 Task: For heading Use Montserrat with navy blue colour & bold.  font size for heading20,  'Change the font style of data to'Montserrat and font size to 12,  Change the alignment of both headline & data to Align right In the sheet  Budget's analysisbook
Action: Mouse moved to (177, 142)
Screenshot: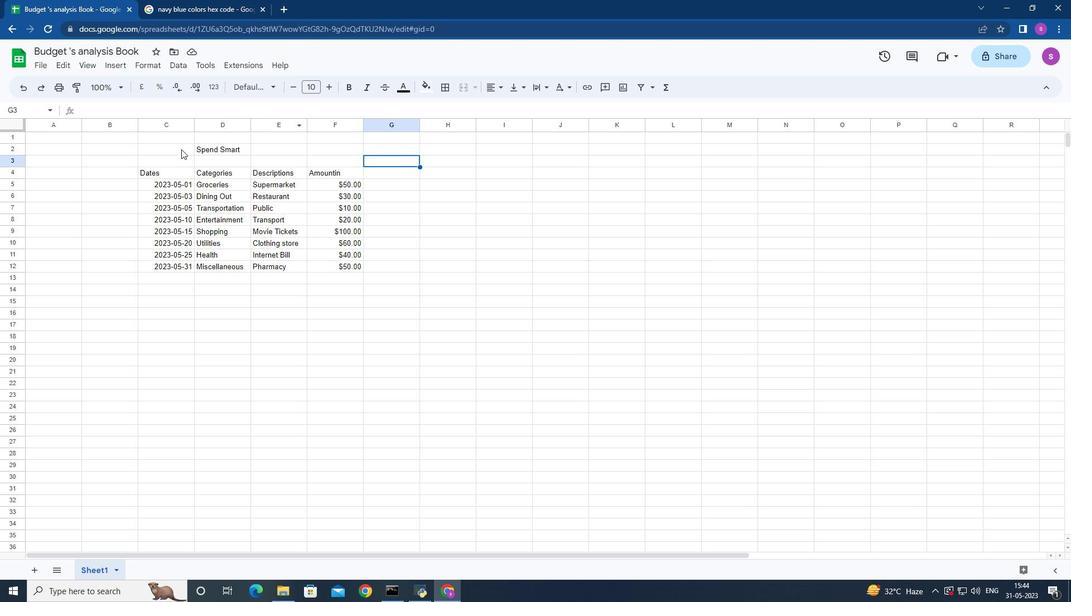 
Action: Mouse pressed left at (177, 142)
Screenshot: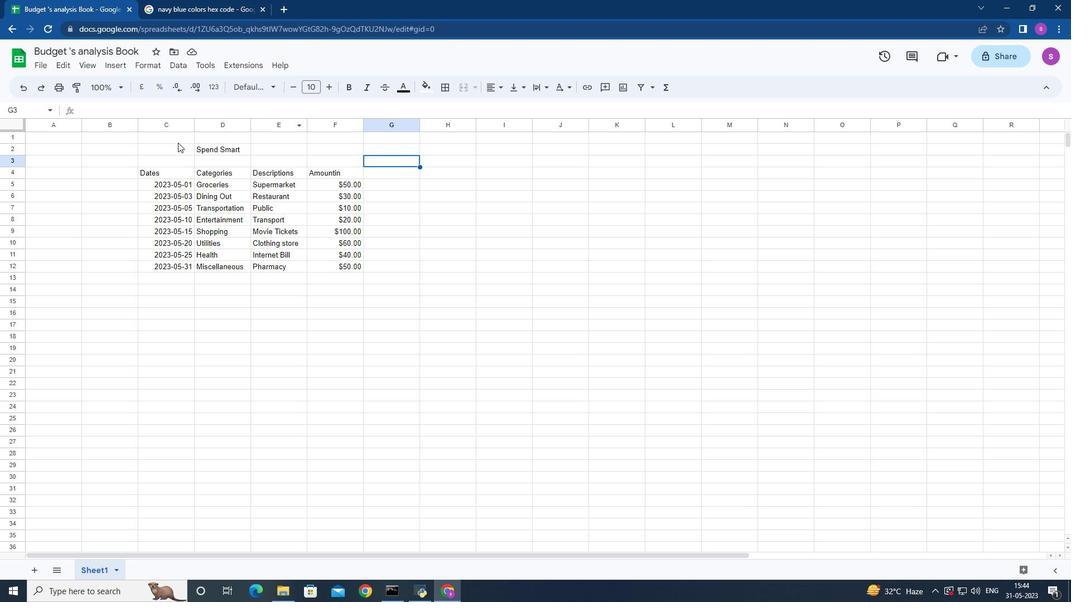 
Action: Mouse moved to (269, 88)
Screenshot: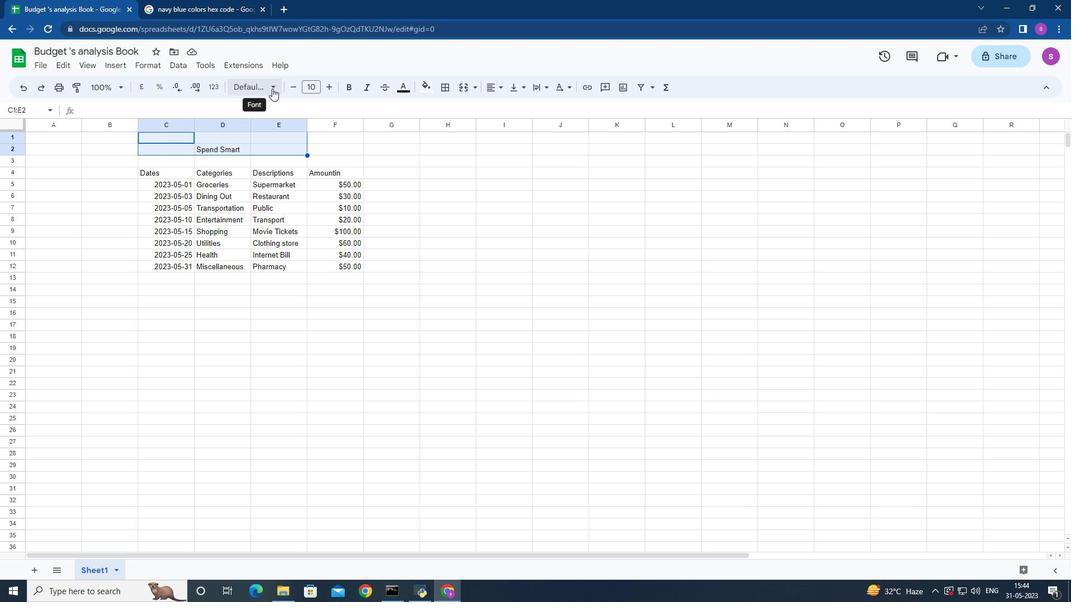 
Action: Mouse pressed left at (269, 88)
Screenshot: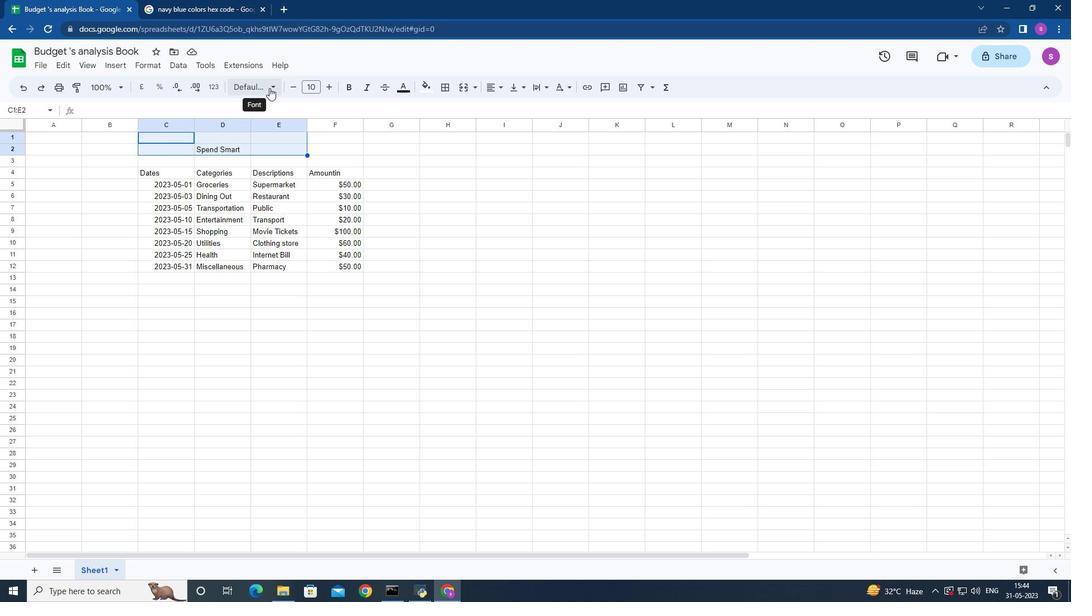 
Action: Mouse moved to (276, 410)
Screenshot: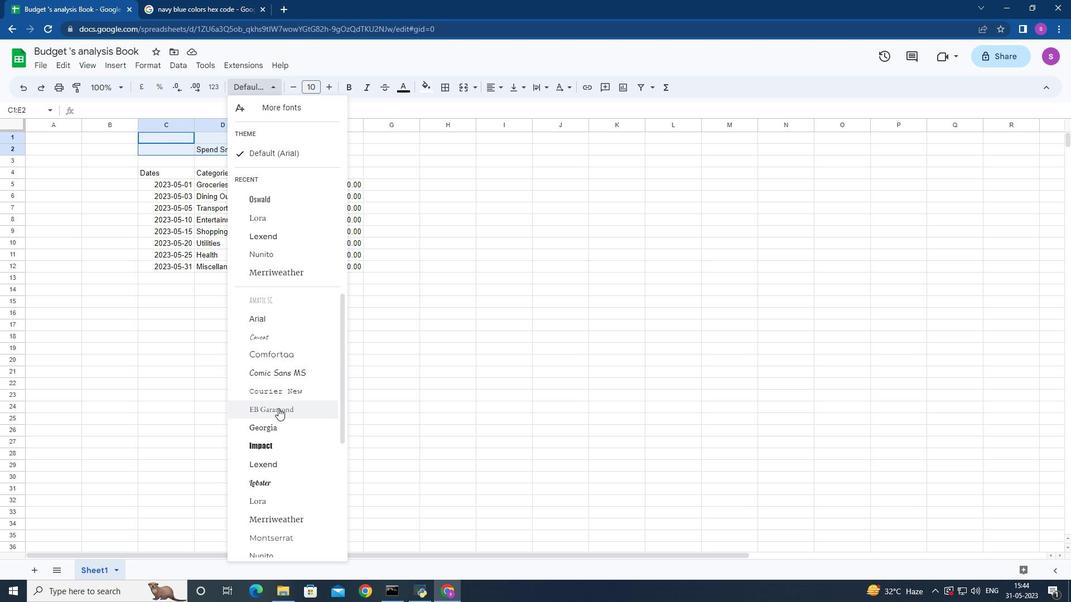 
Action: Mouse scrolled (276, 409) with delta (0, 0)
Screenshot: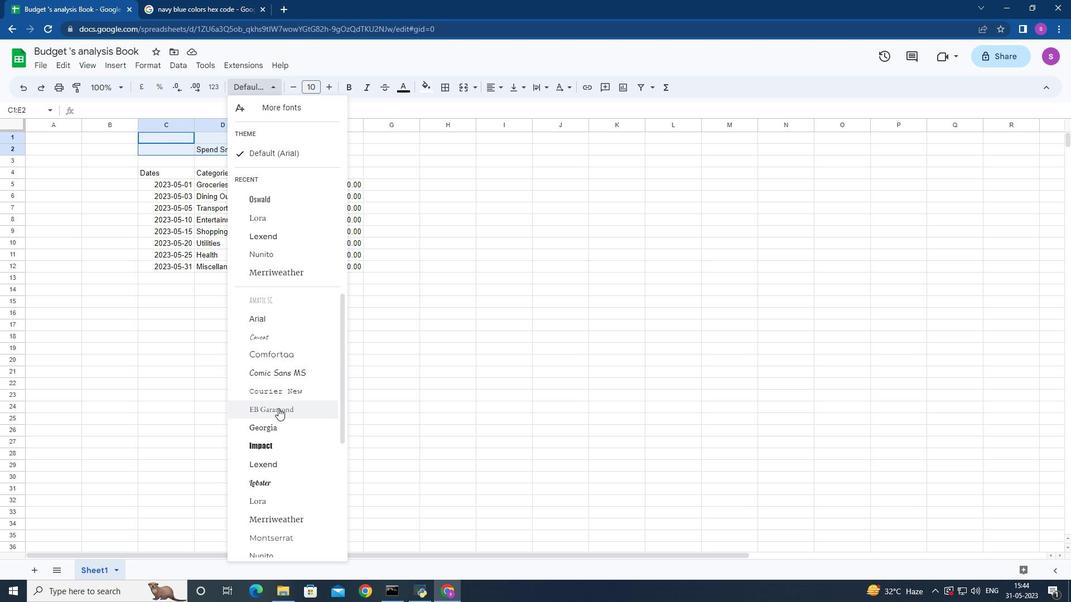 
Action: Mouse moved to (276, 411)
Screenshot: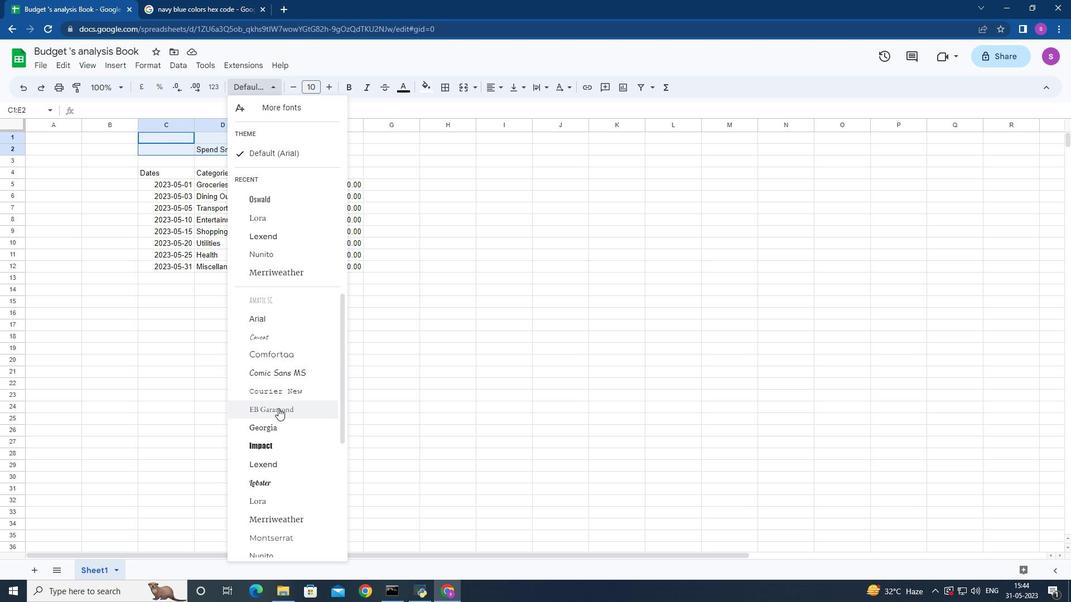 
Action: Mouse scrolled (276, 410) with delta (0, 0)
Screenshot: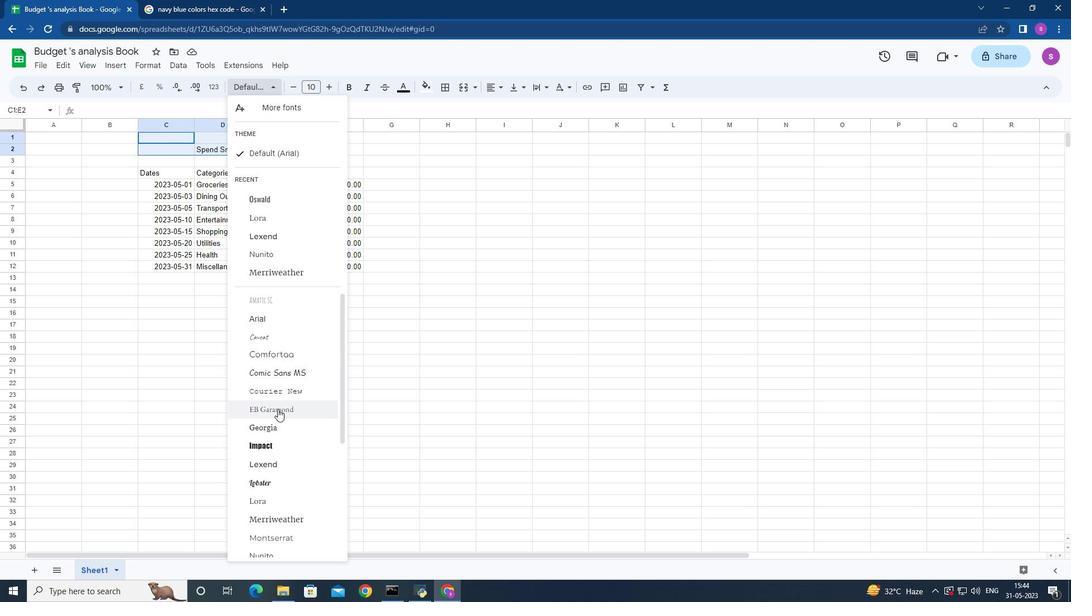 
Action: Mouse moved to (294, 422)
Screenshot: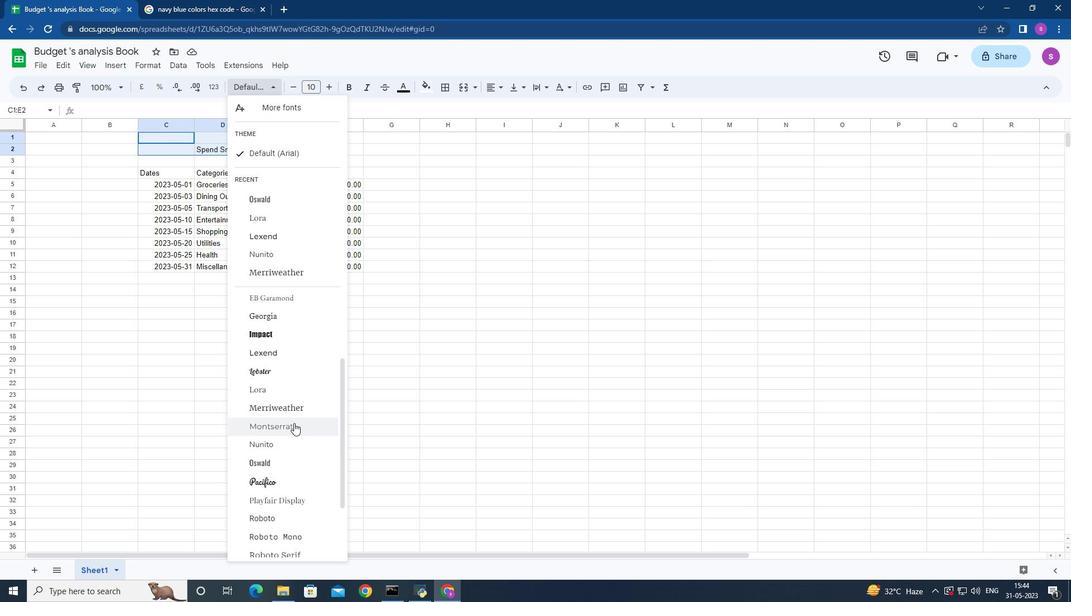 
Action: Mouse pressed left at (294, 422)
Screenshot: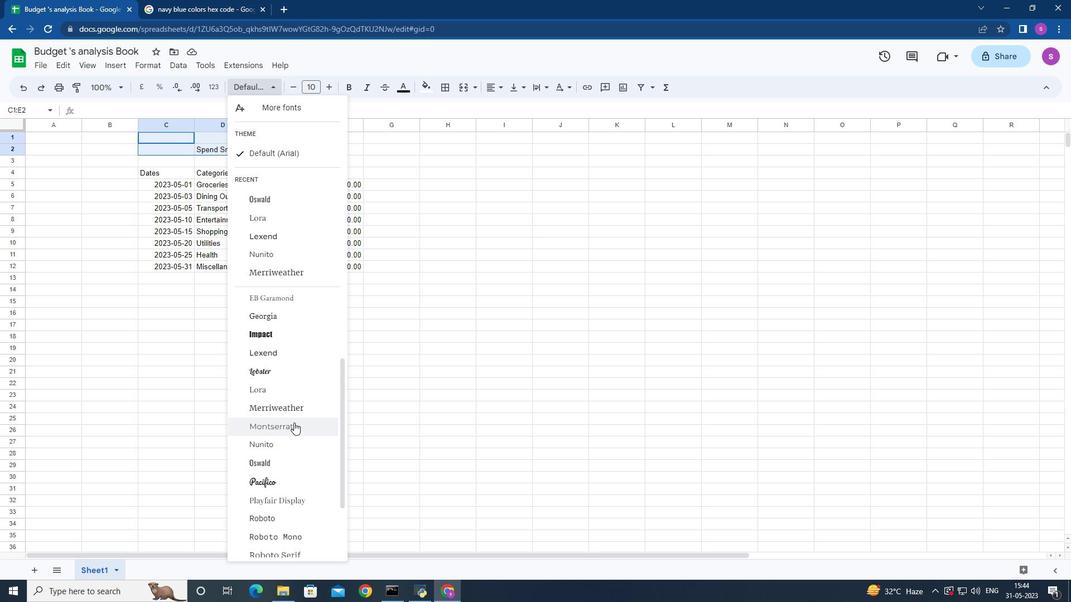 
Action: Mouse moved to (402, 87)
Screenshot: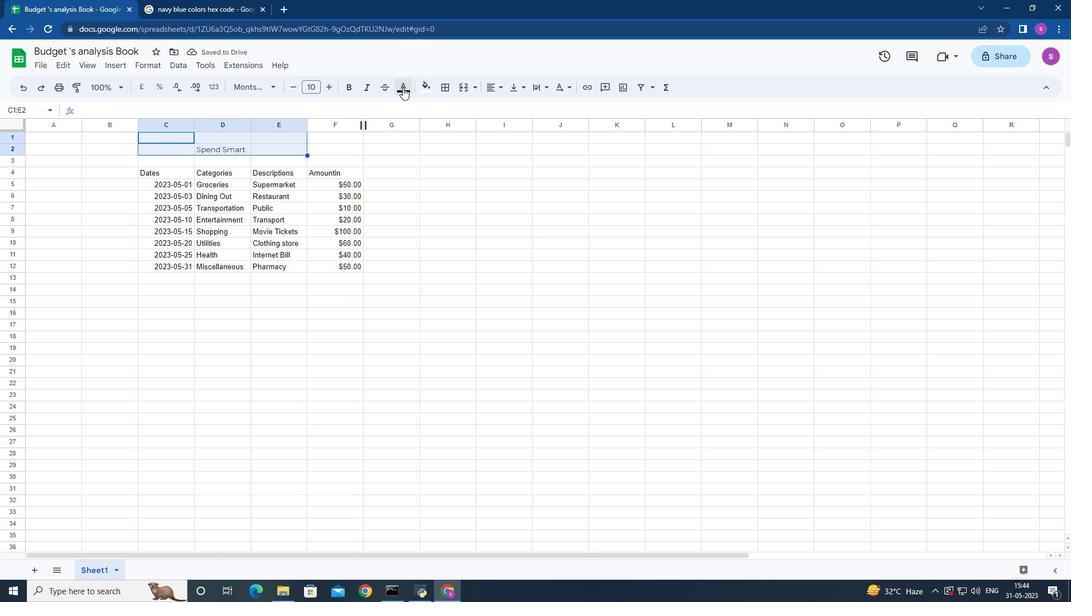 
Action: Mouse pressed left at (402, 87)
Screenshot: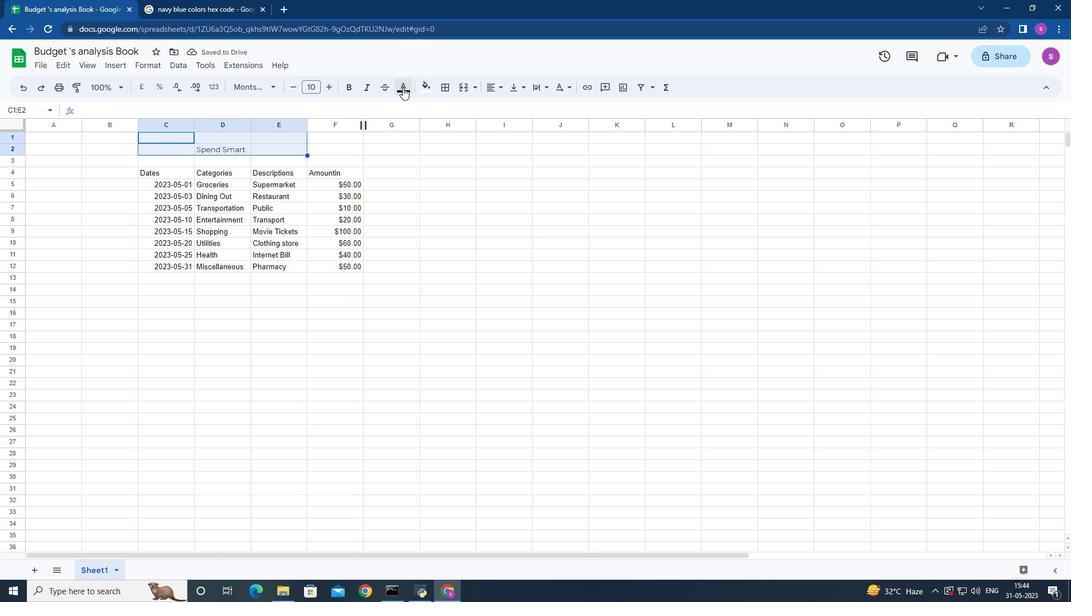 
Action: Mouse moved to (429, 274)
Screenshot: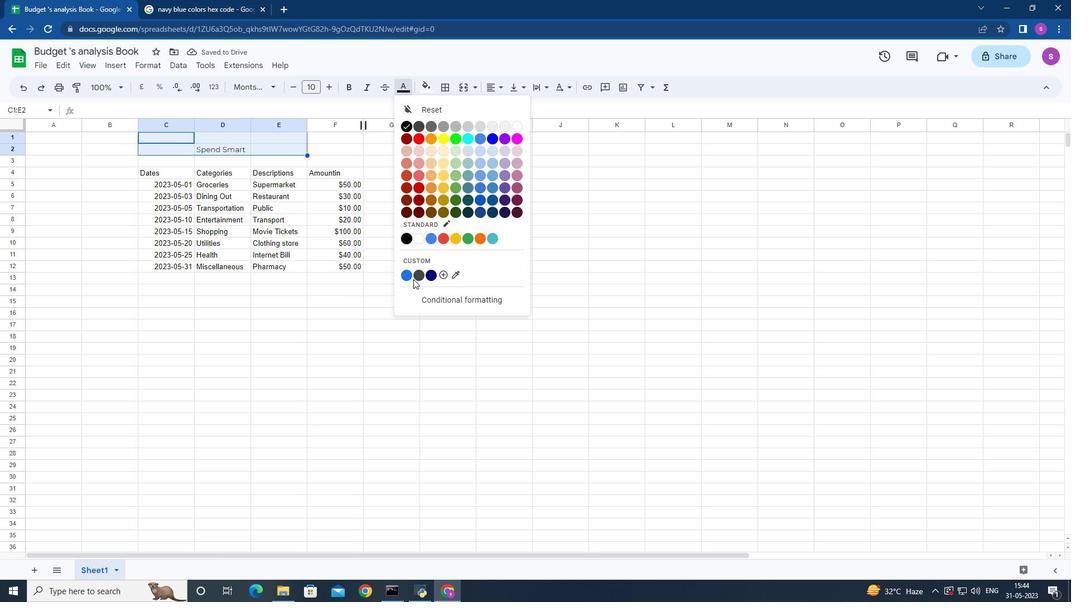 
Action: Mouse pressed left at (429, 274)
Screenshot: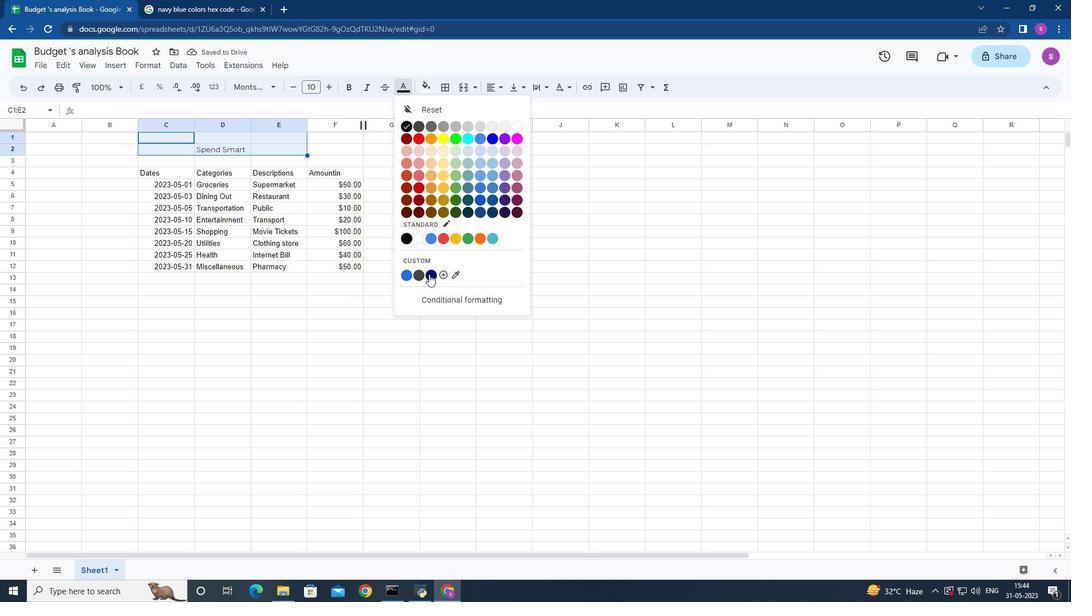 
Action: Mouse moved to (401, 172)
Screenshot: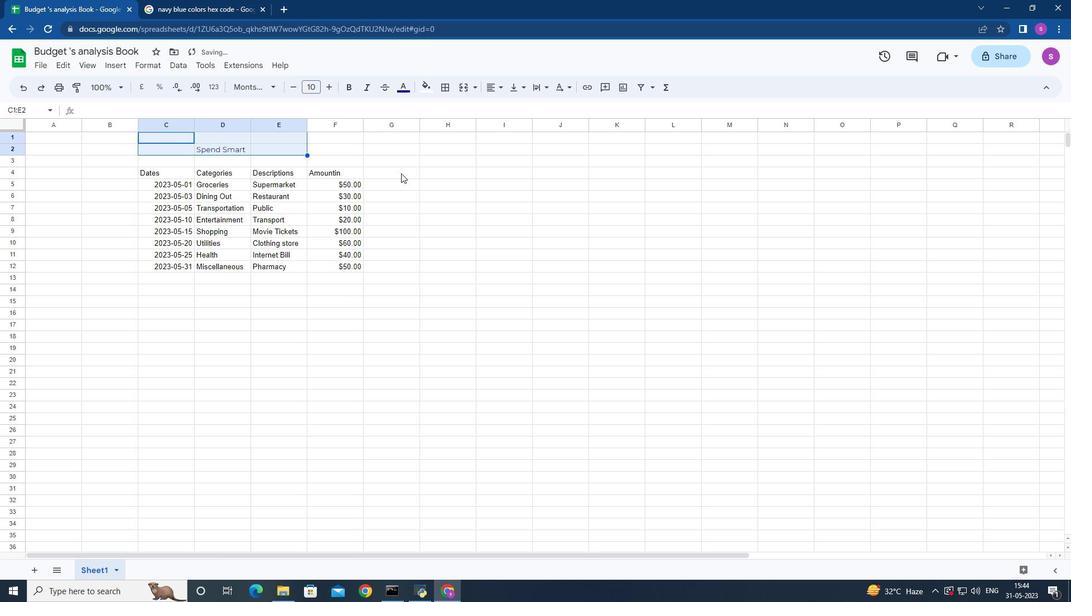 
Action: Mouse pressed left at (401, 172)
Screenshot: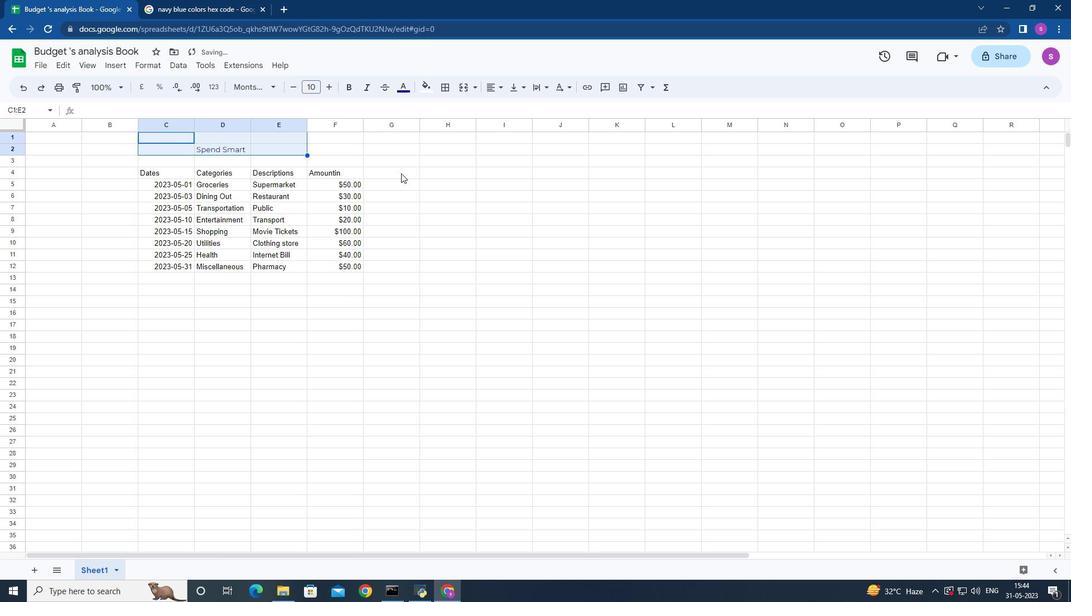 
Action: Mouse moved to (194, 148)
Screenshot: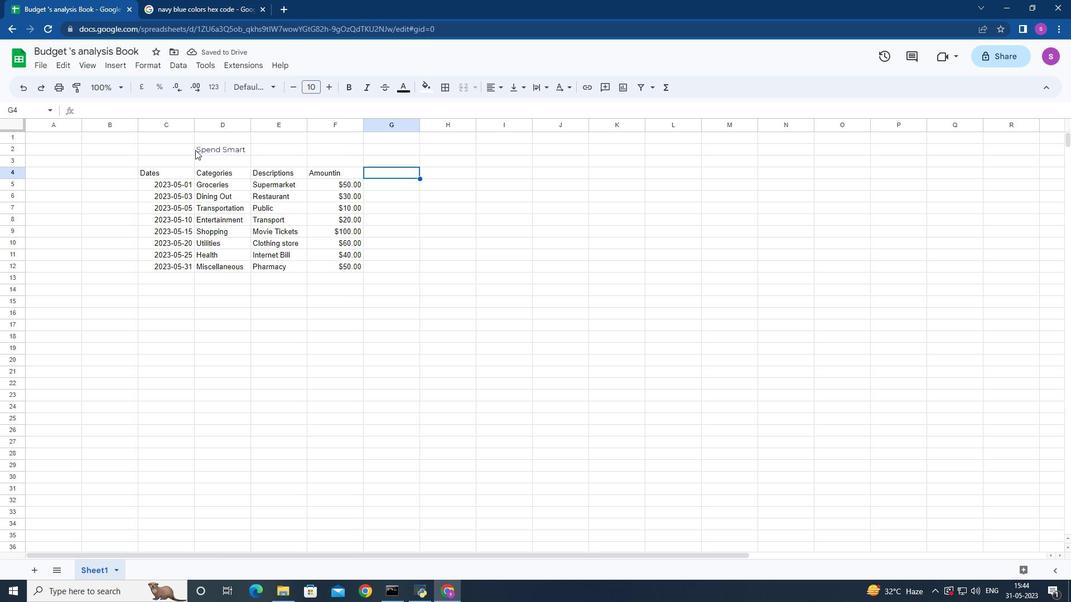 
Action: Mouse pressed left at (194, 148)
Screenshot: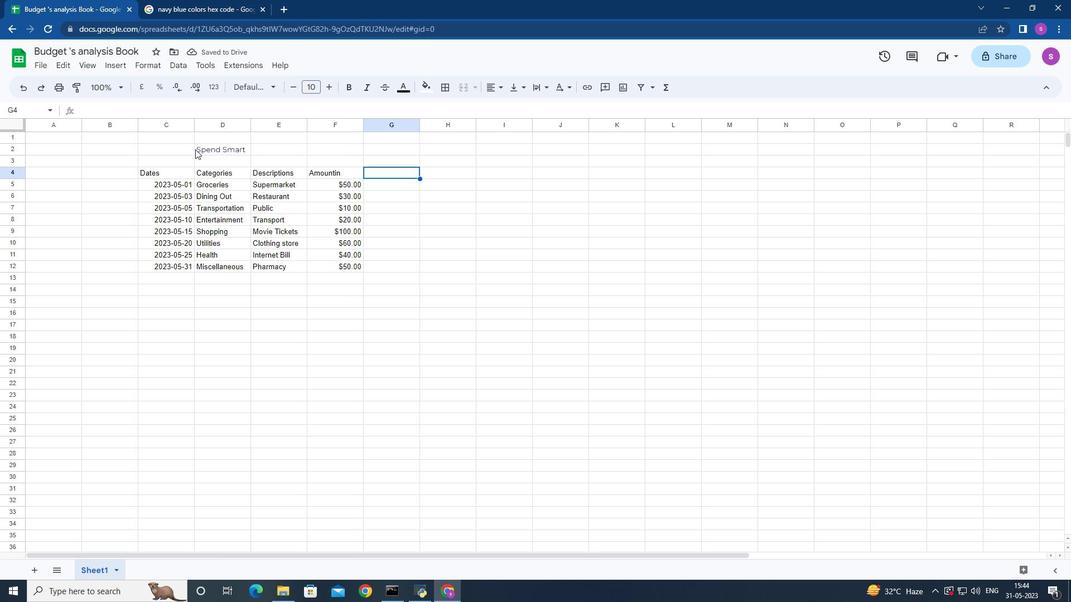 
Action: Mouse moved to (397, 87)
Screenshot: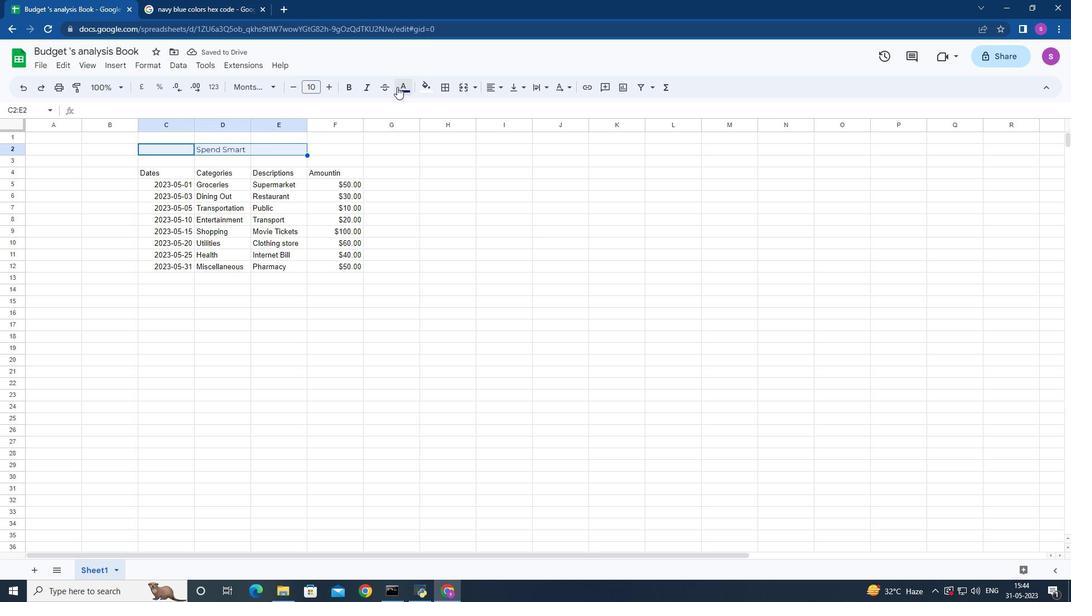 
Action: Mouse pressed left at (397, 87)
Screenshot: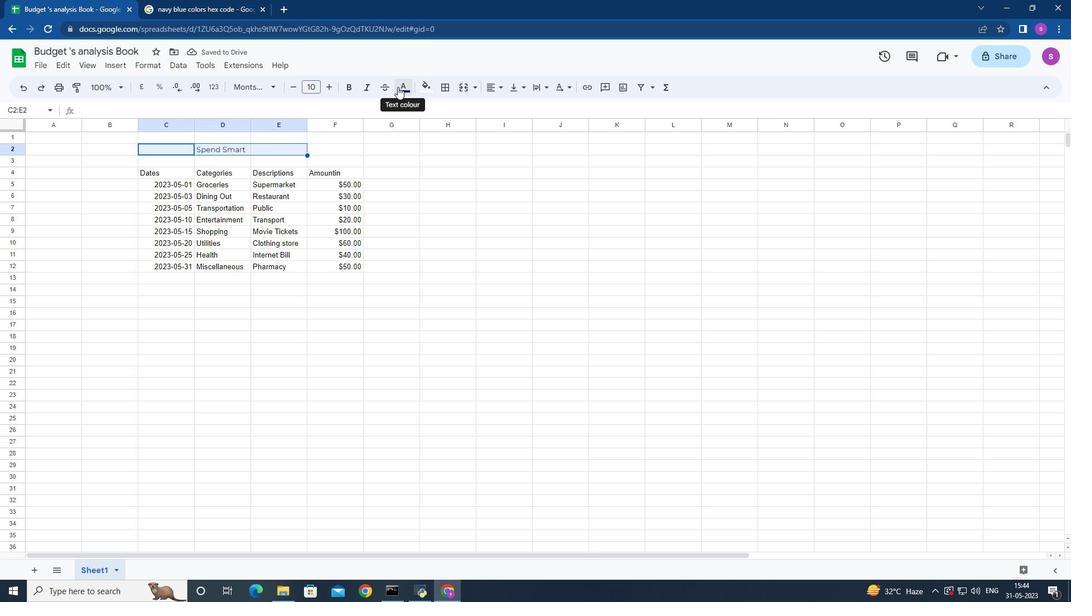 
Action: Mouse moved to (429, 273)
Screenshot: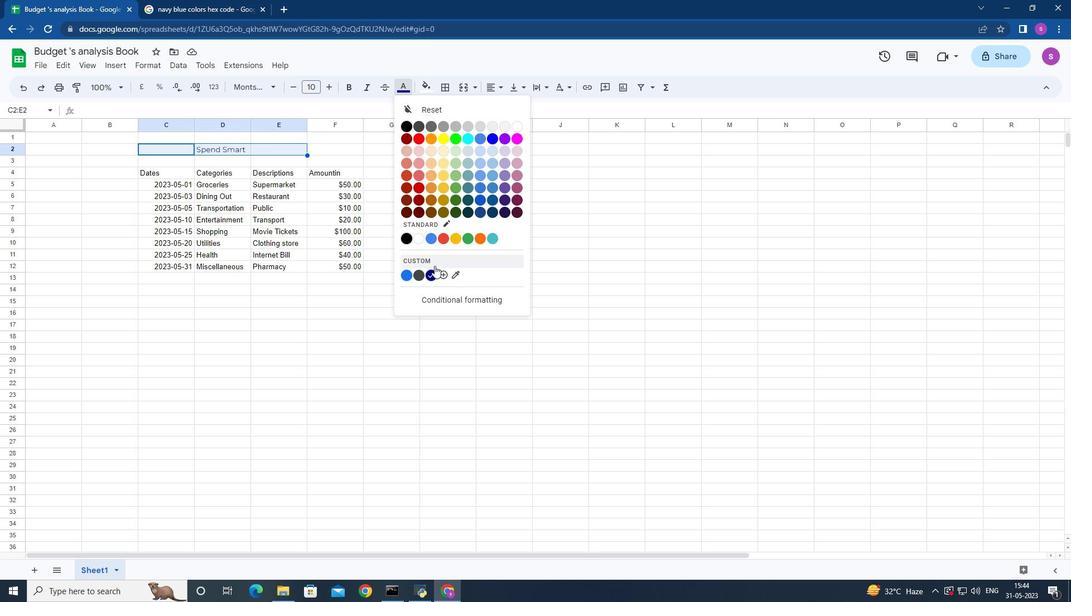 
Action: Mouse pressed left at (429, 273)
Screenshot: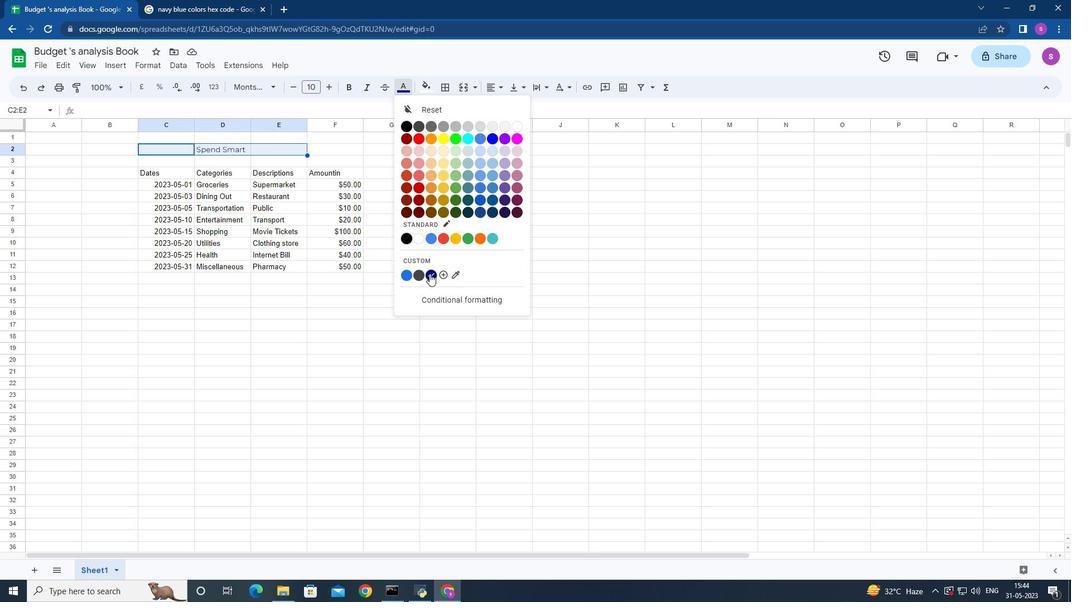 
Action: Mouse moved to (405, 83)
Screenshot: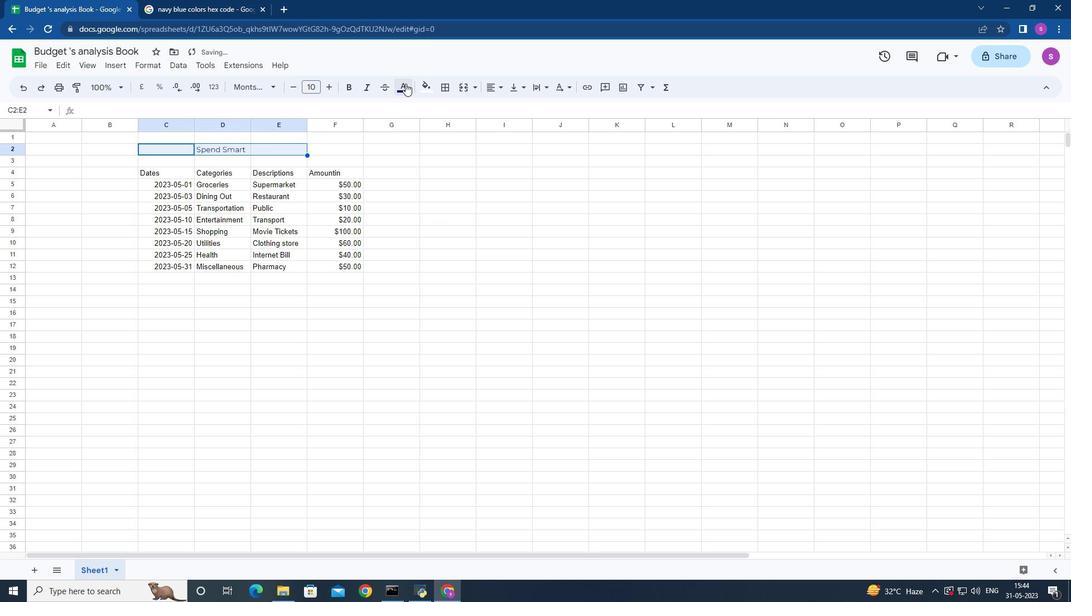 
Action: Mouse pressed left at (405, 83)
Screenshot: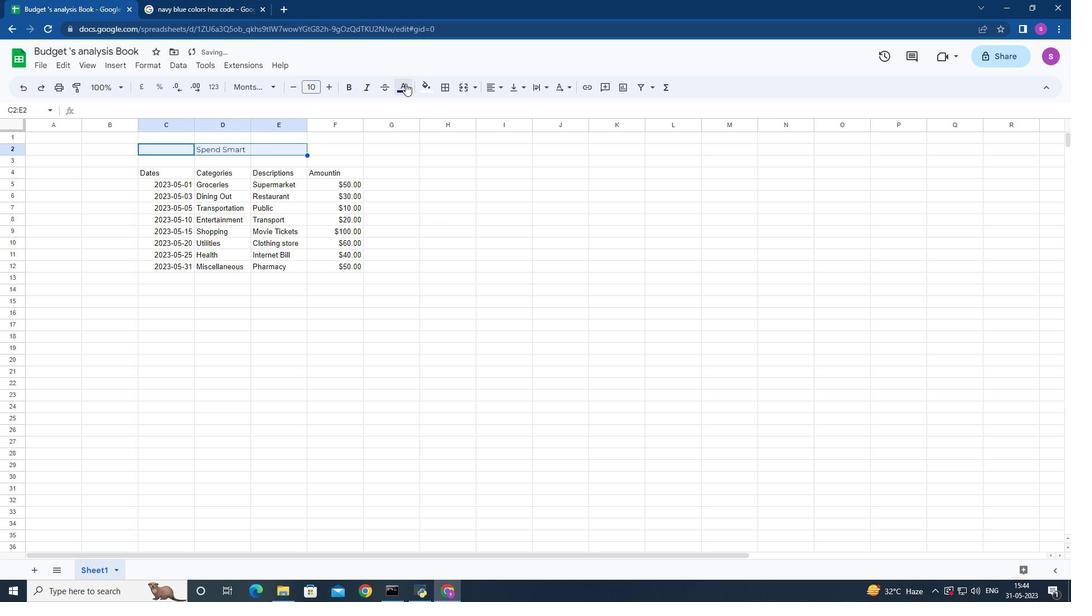 
Action: Mouse moved to (627, 220)
Screenshot: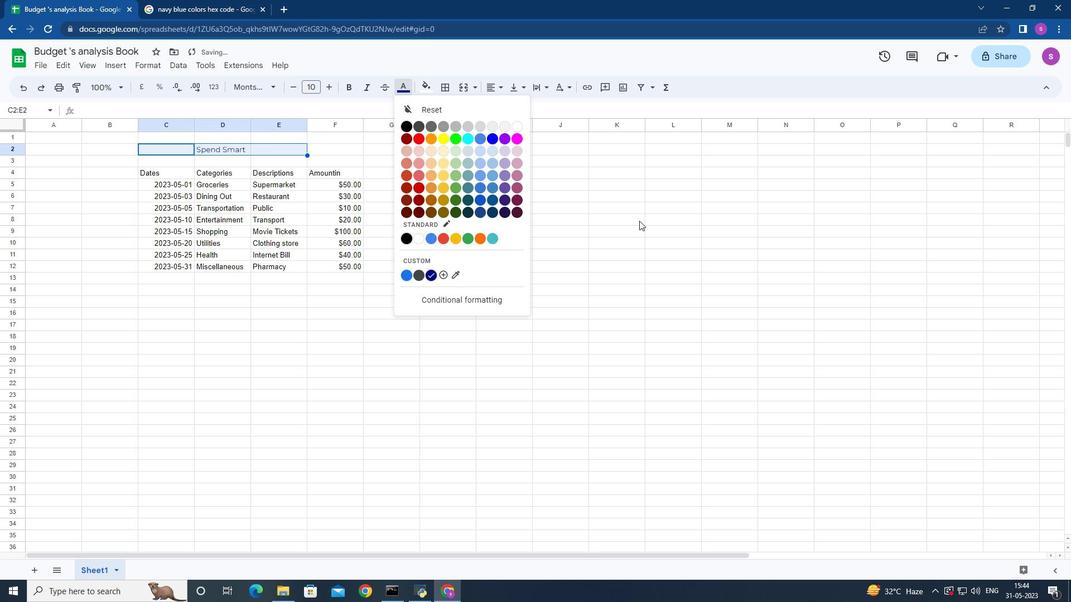 
Action: Mouse pressed left at (627, 220)
Screenshot: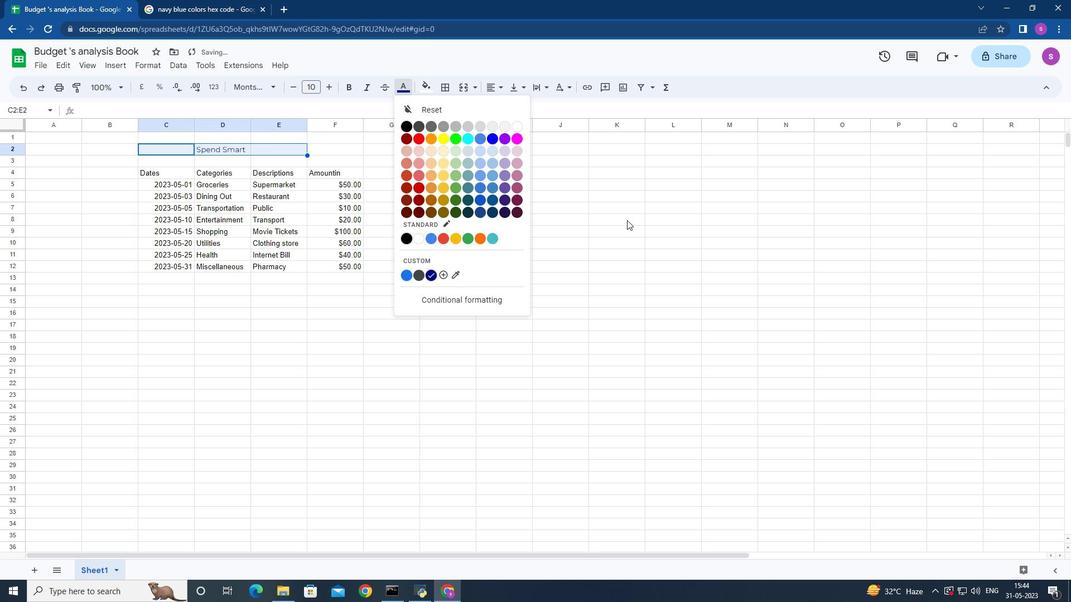 
Action: Mouse moved to (190, 147)
Screenshot: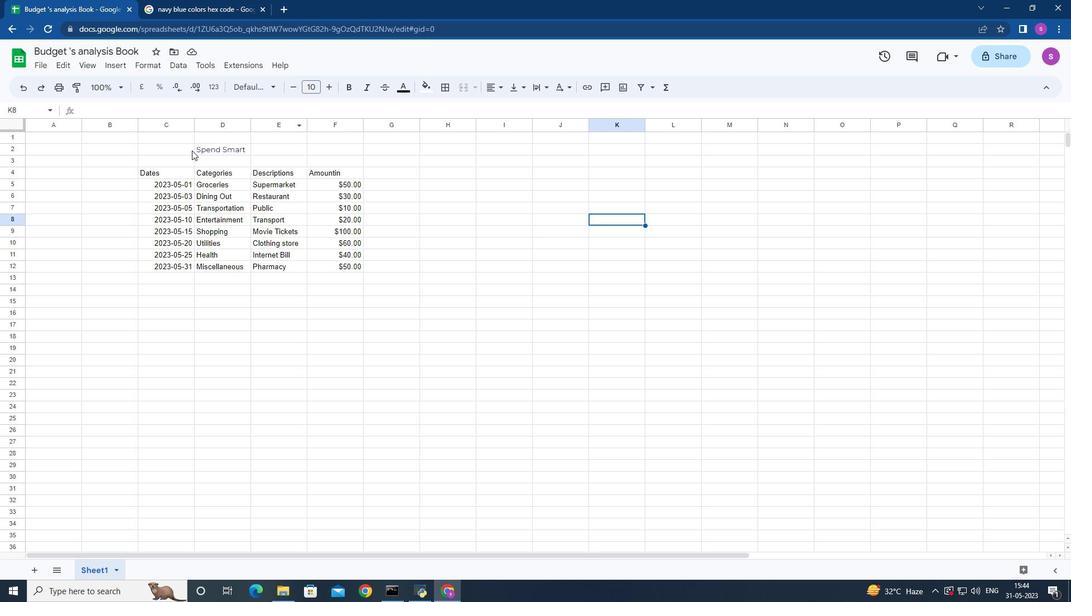 
Action: Mouse pressed left at (190, 147)
Screenshot: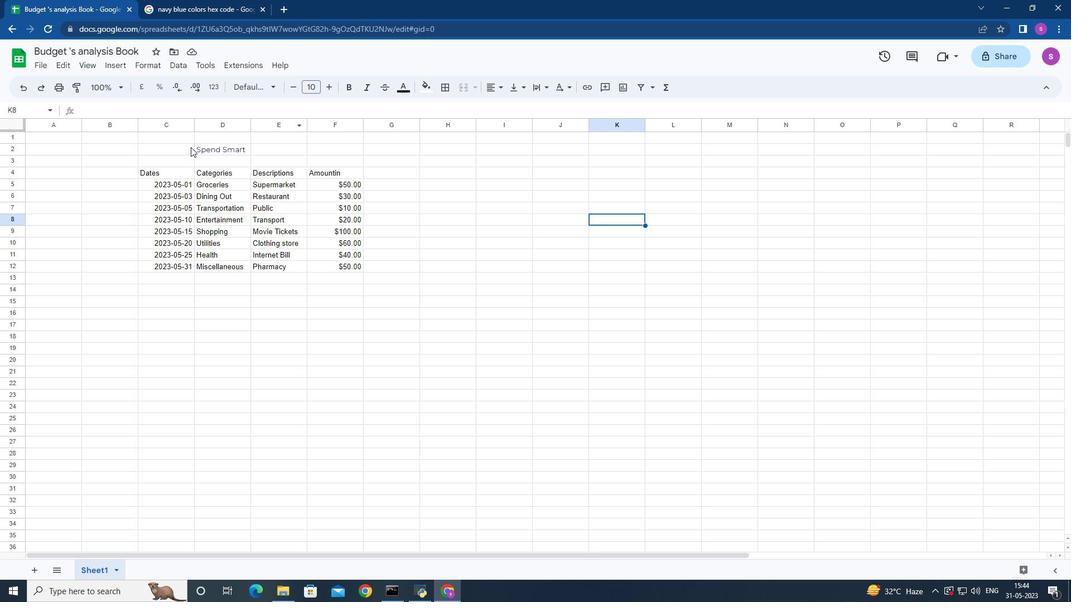 
Action: Mouse moved to (348, 83)
Screenshot: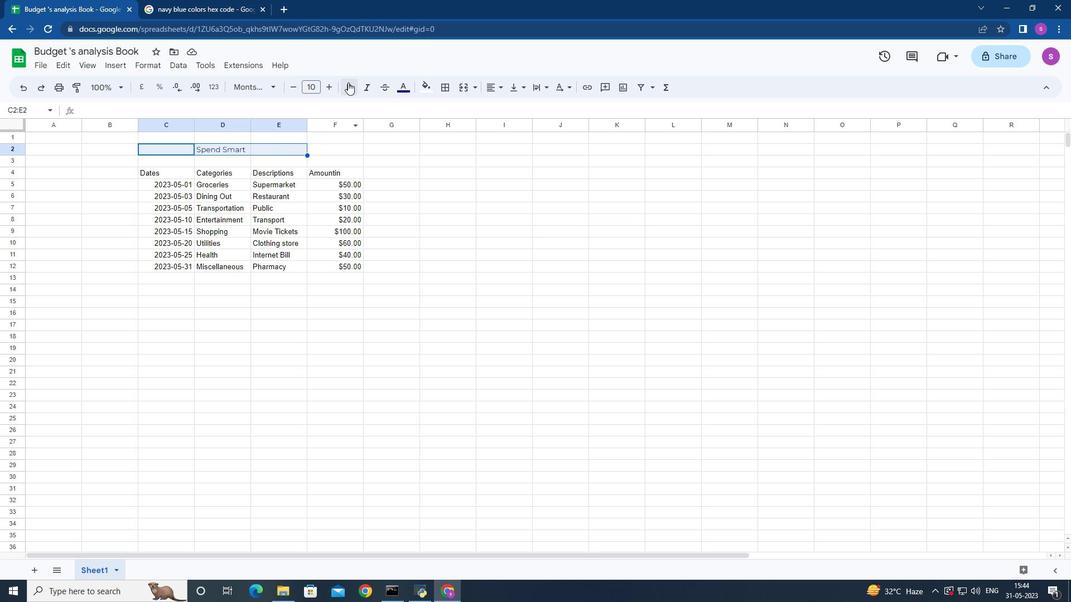 
Action: Mouse pressed left at (348, 83)
Screenshot: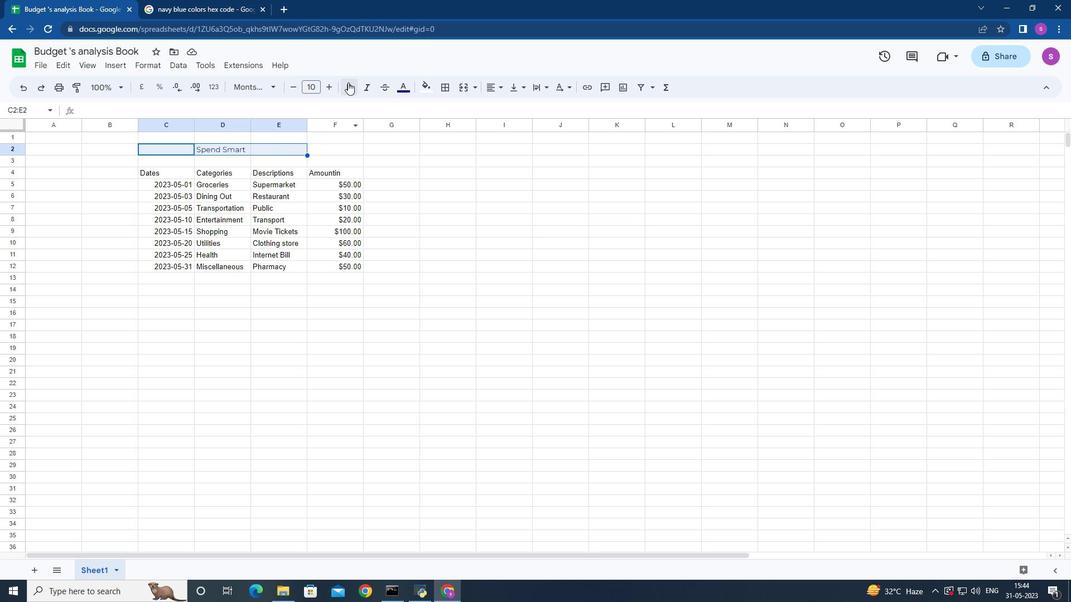 
Action: Mouse moved to (329, 85)
Screenshot: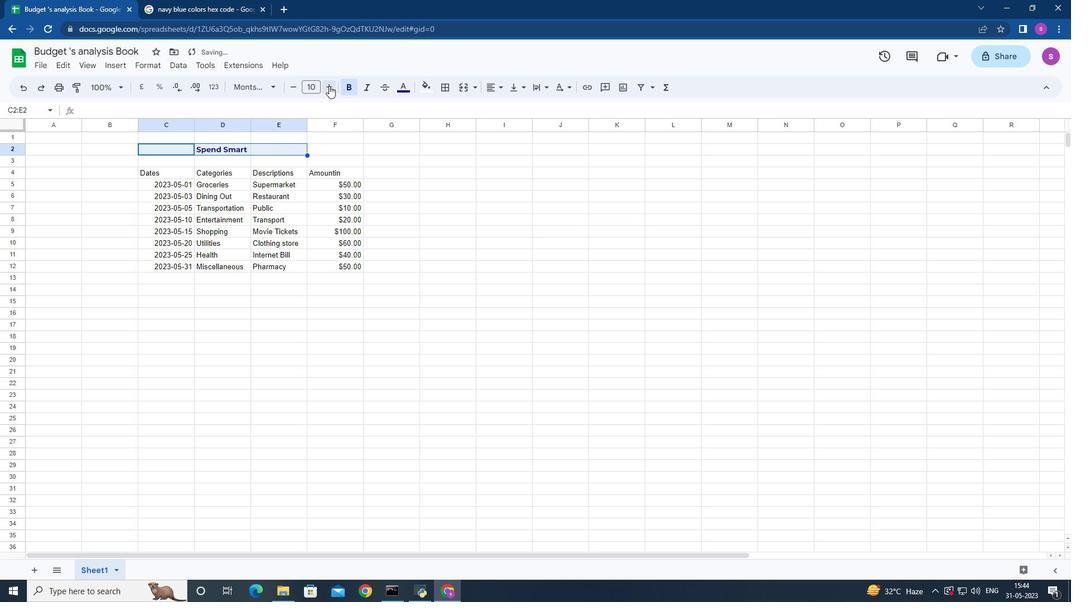 
Action: Mouse pressed left at (329, 85)
Screenshot: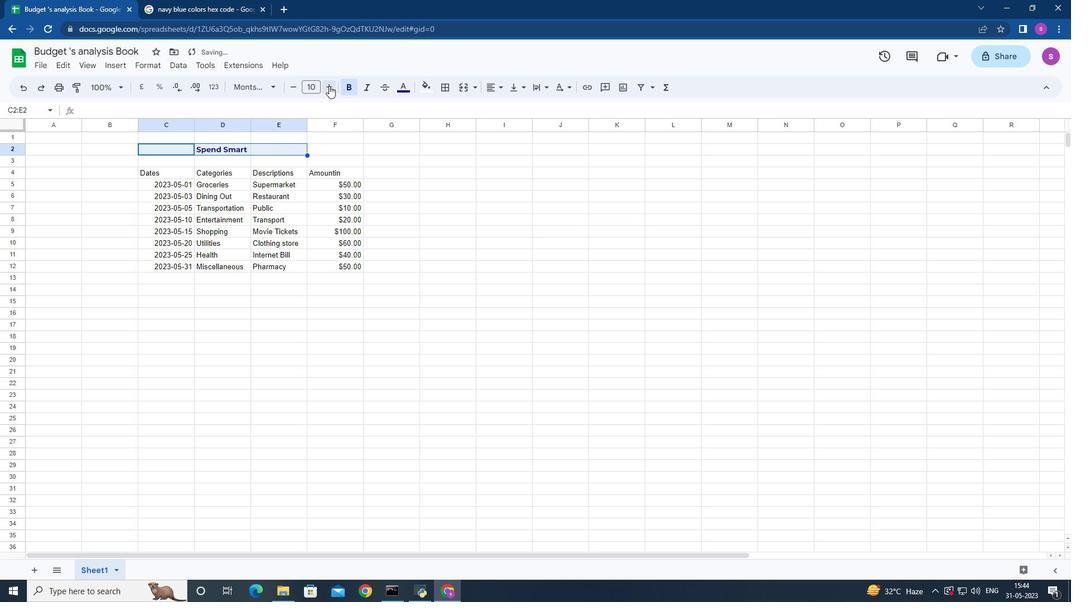 
Action: Mouse pressed left at (329, 85)
Screenshot: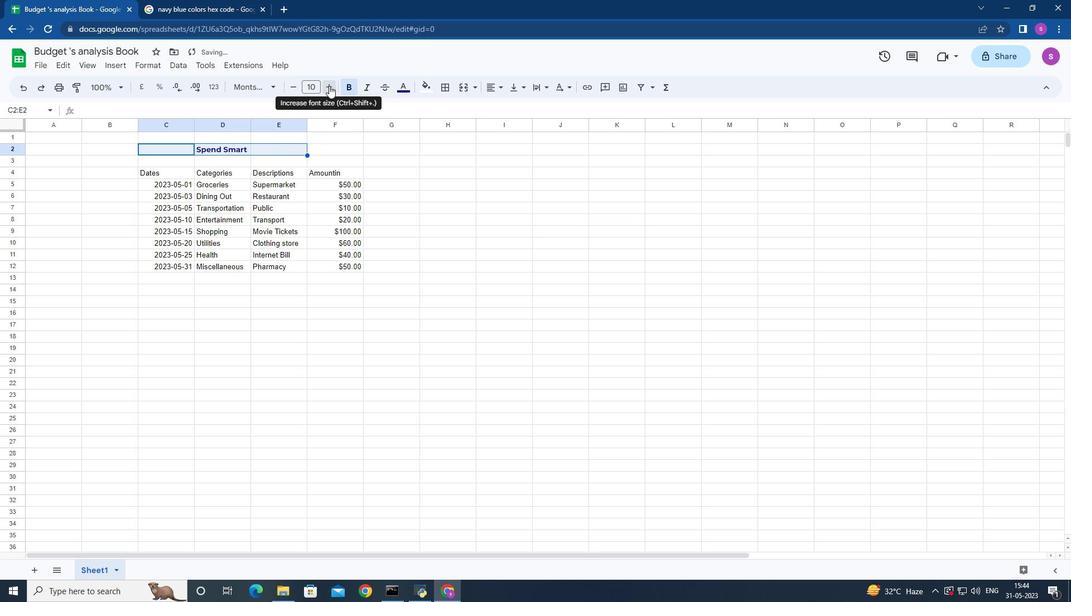 
Action: Mouse pressed left at (329, 85)
Screenshot: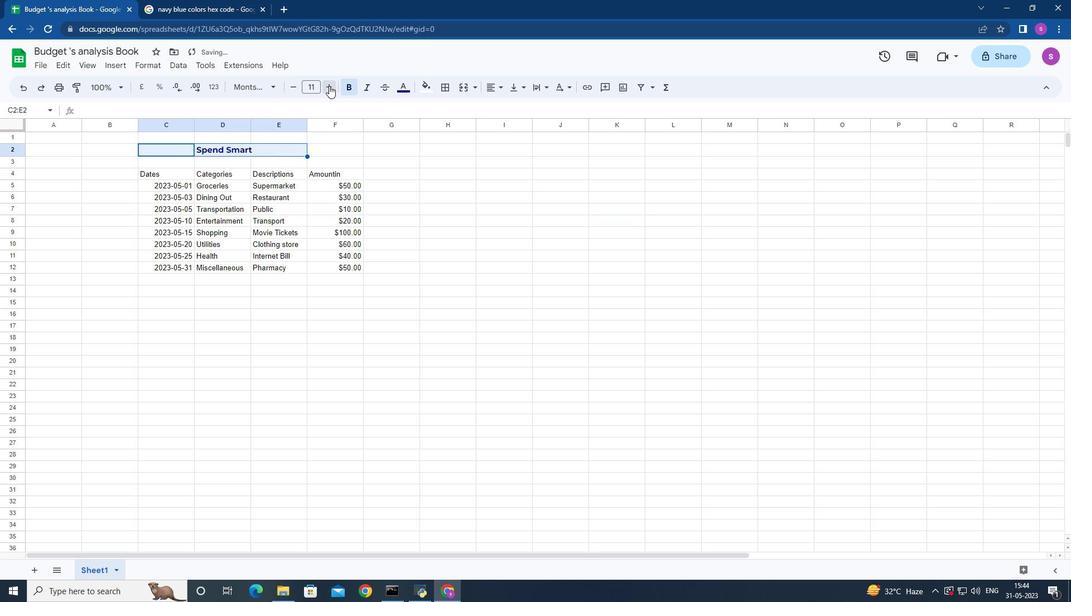 
Action: Mouse pressed left at (329, 85)
Screenshot: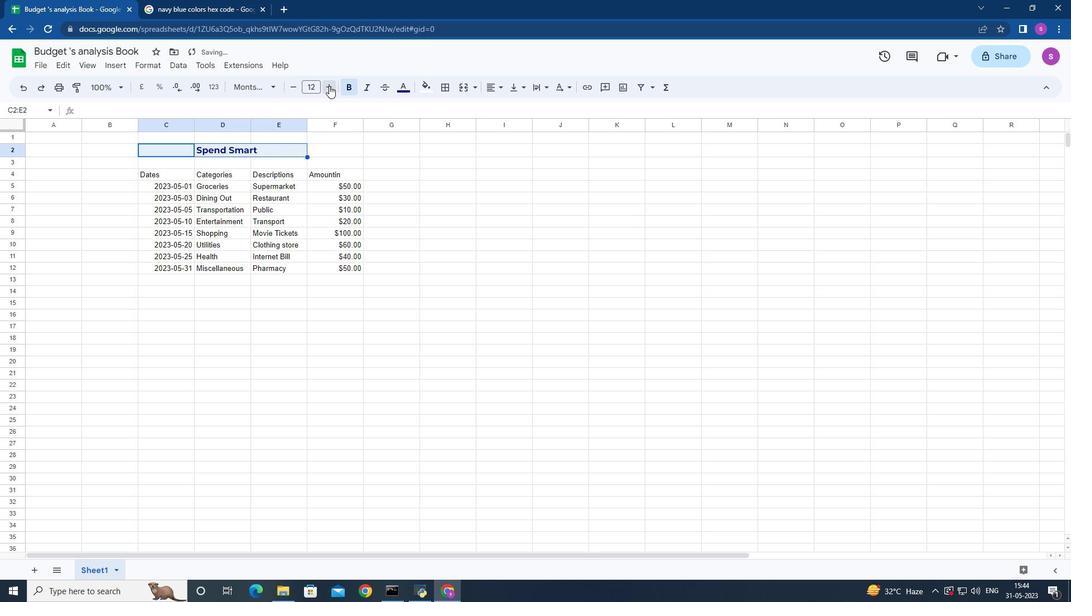 
Action: Mouse pressed left at (329, 85)
Screenshot: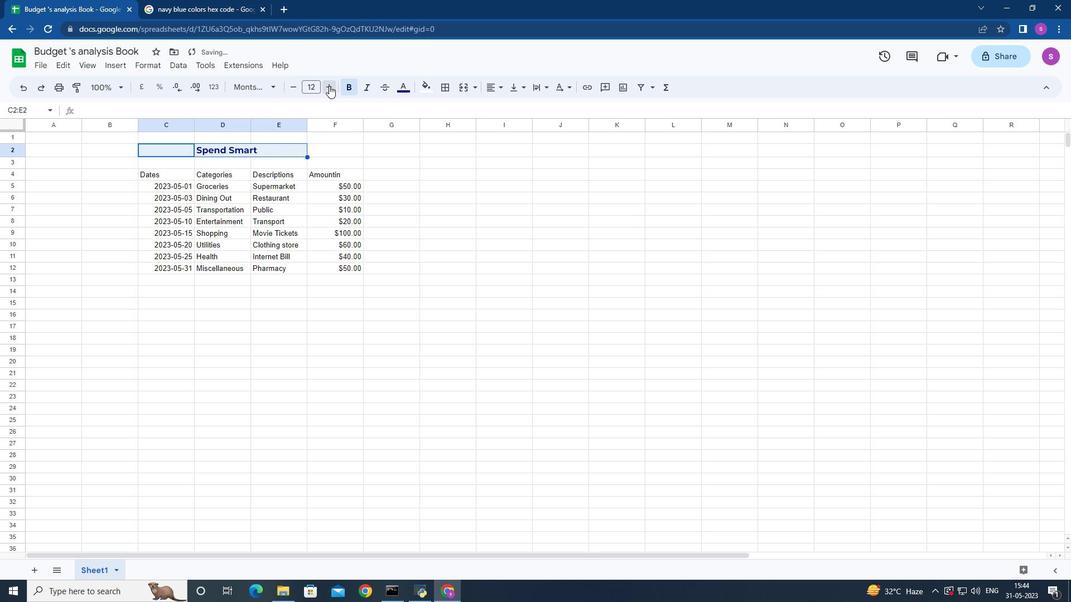 
Action: Mouse moved to (330, 85)
Screenshot: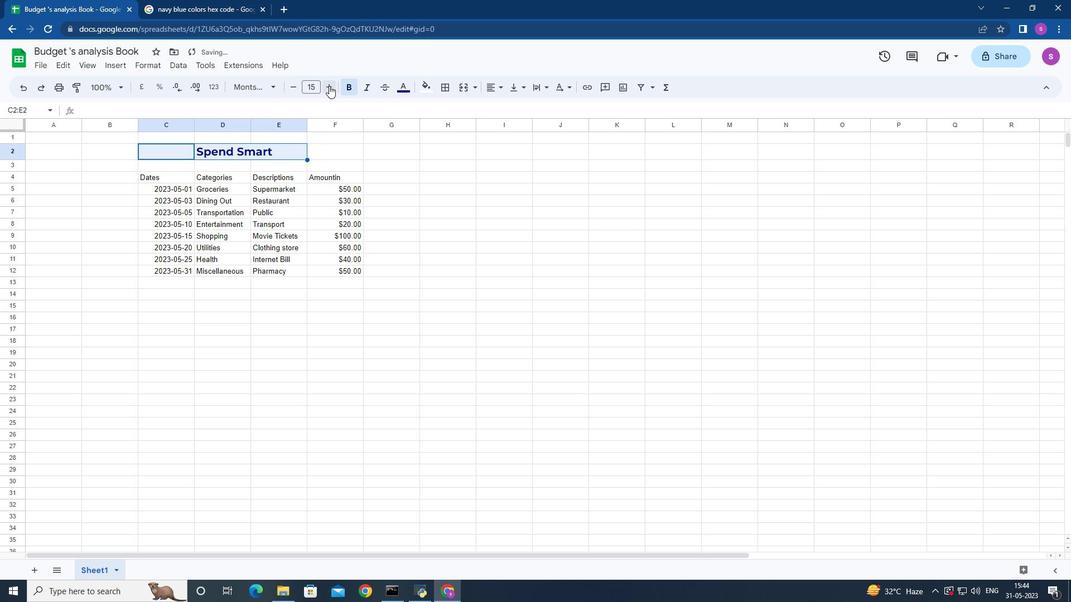
Action: Mouse pressed left at (330, 85)
Screenshot: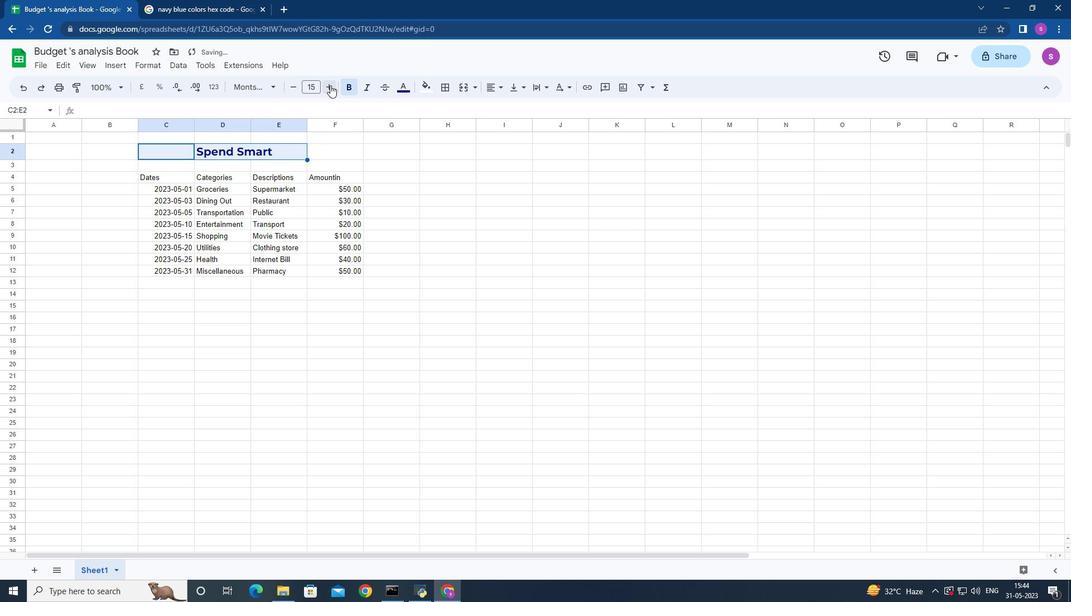 
Action: Mouse pressed left at (330, 85)
Screenshot: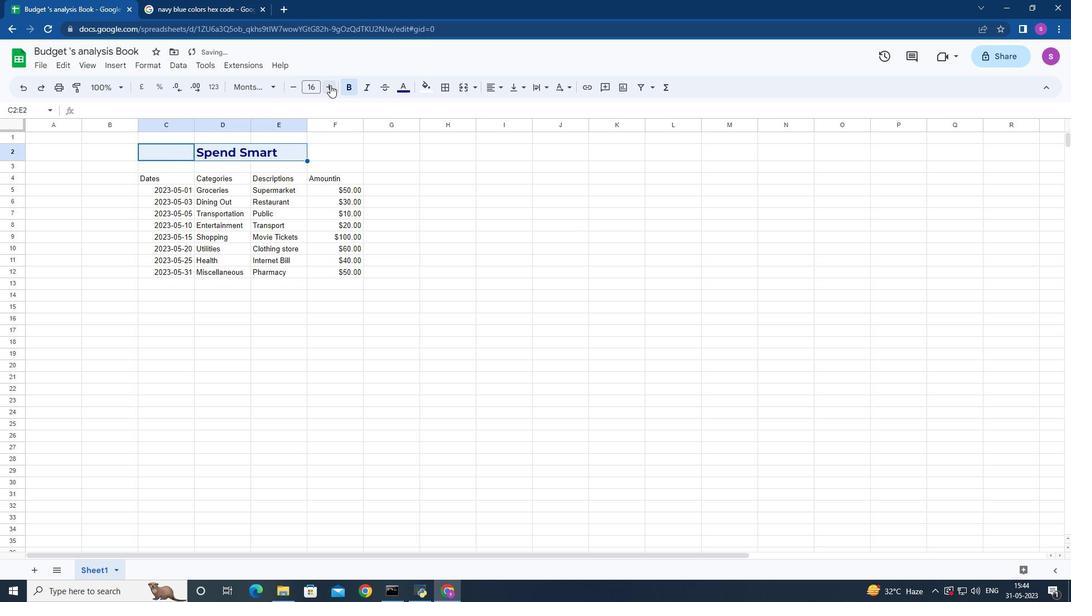 
Action: Mouse pressed left at (330, 85)
Screenshot: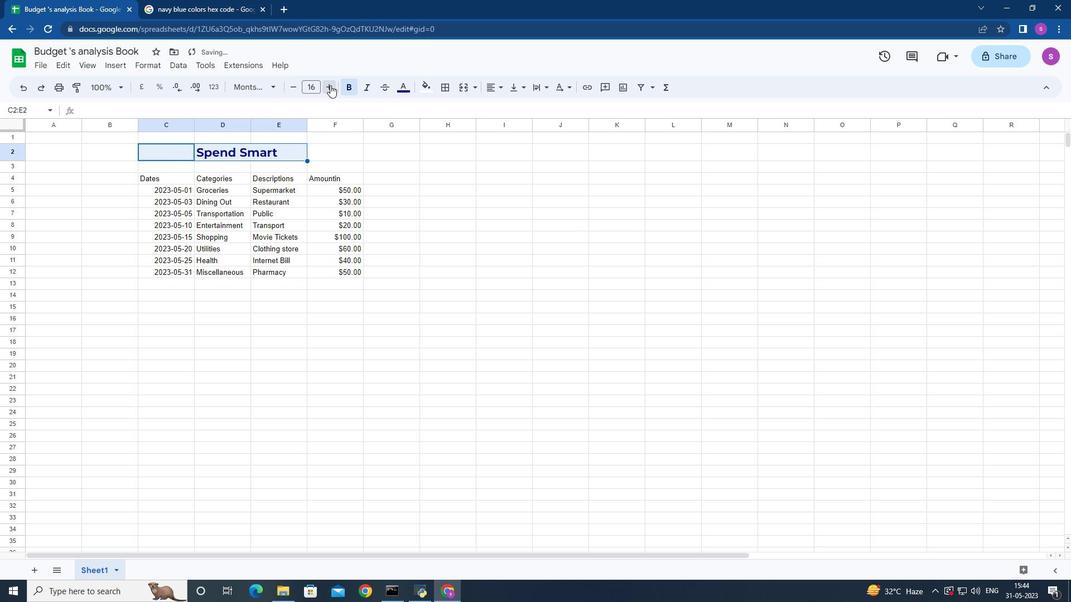 
Action: Mouse pressed left at (330, 85)
Screenshot: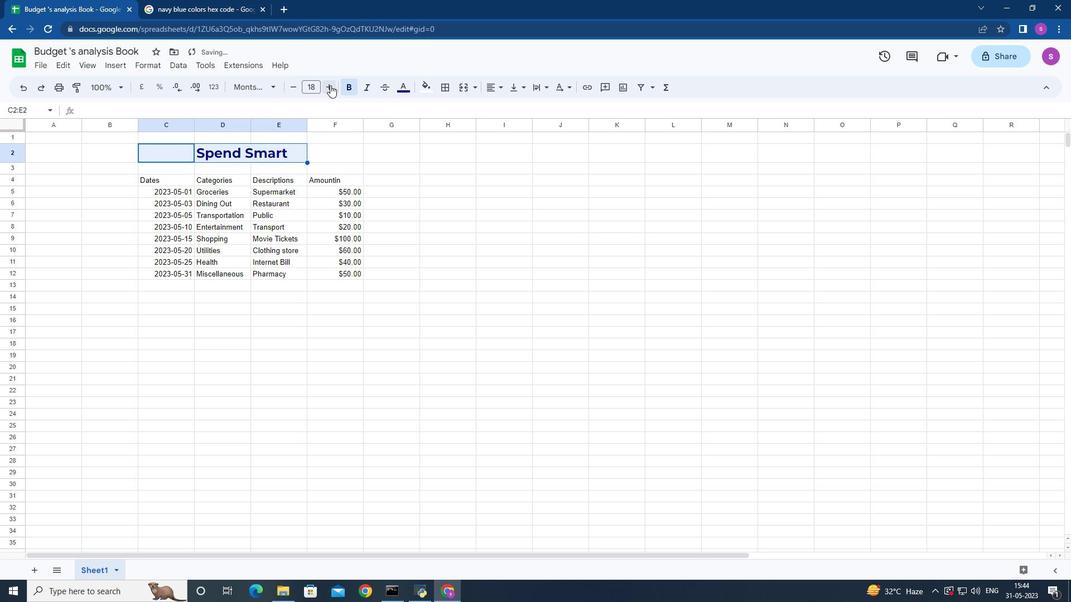 
Action: Mouse pressed left at (330, 85)
Screenshot: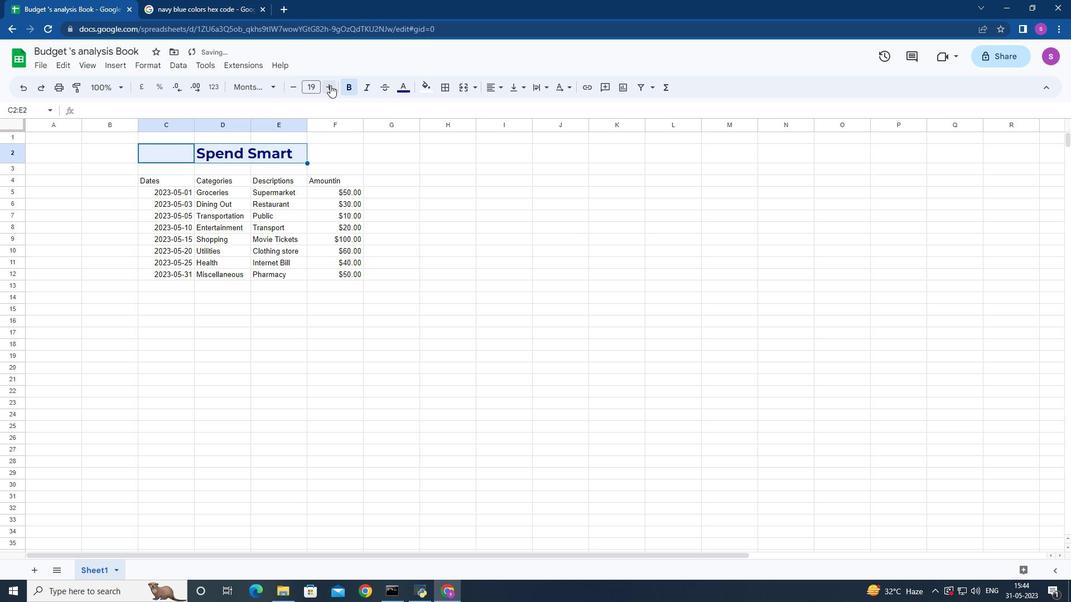 
Action: Mouse moved to (137, 182)
Screenshot: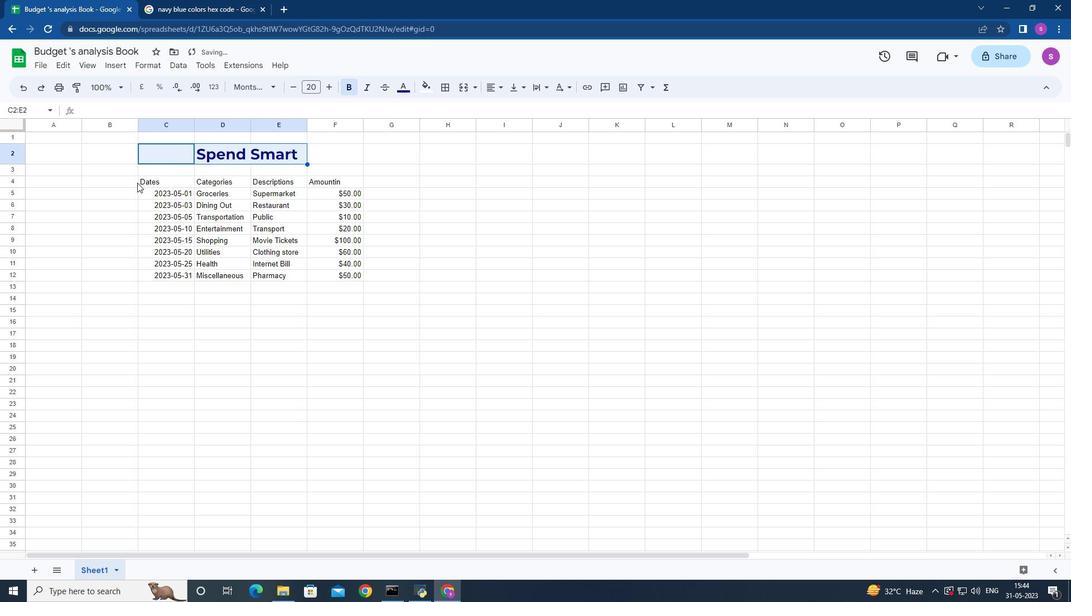 
Action: Mouse pressed left at (137, 182)
Screenshot: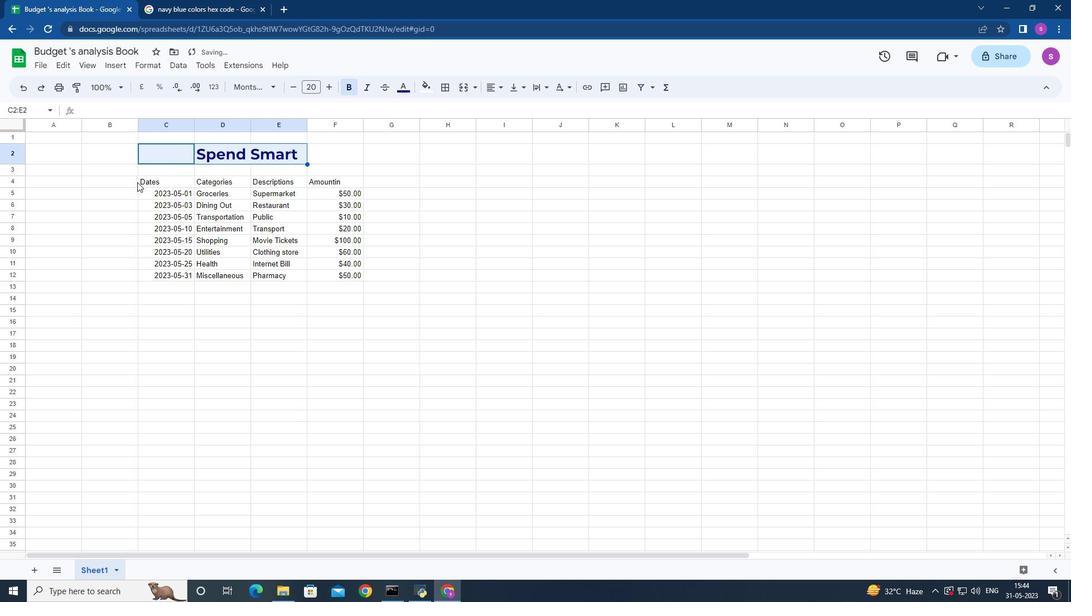 
Action: Mouse moved to (272, 84)
Screenshot: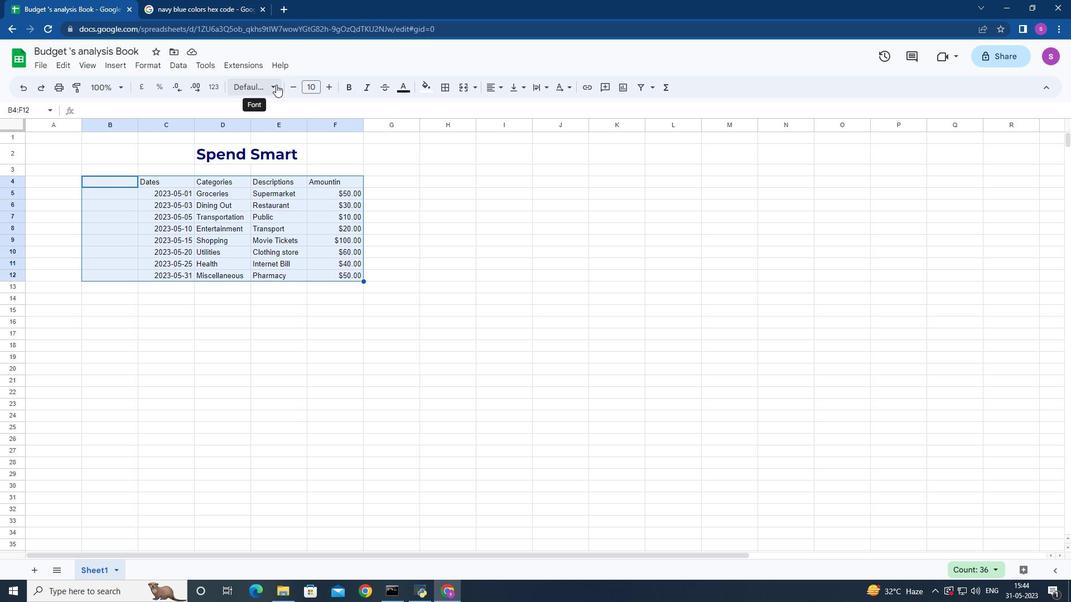
Action: Mouse pressed left at (272, 84)
Screenshot: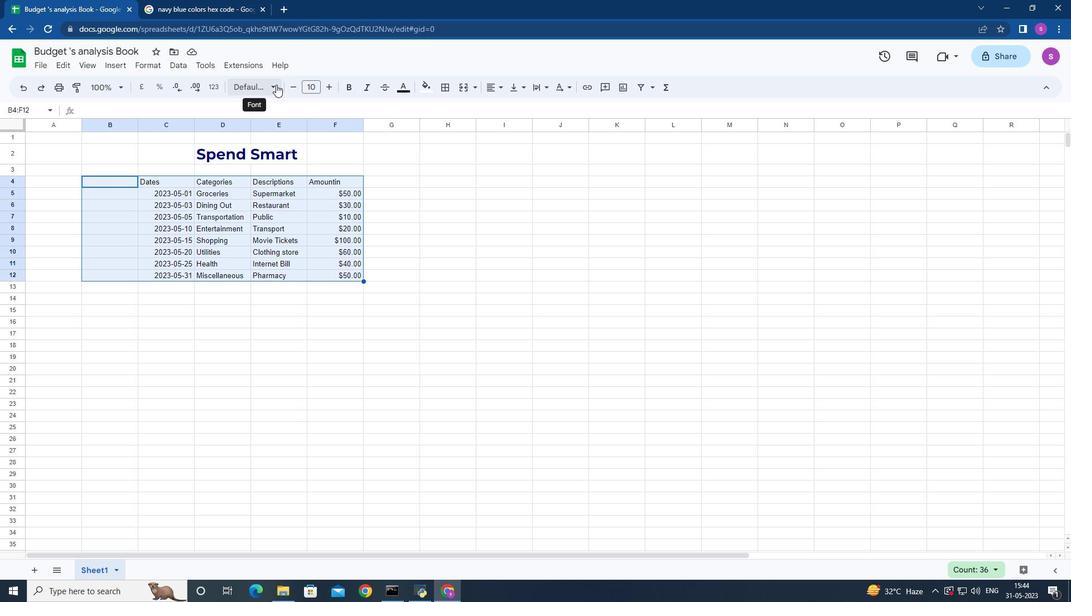 
Action: Mouse moved to (281, 196)
Screenshot: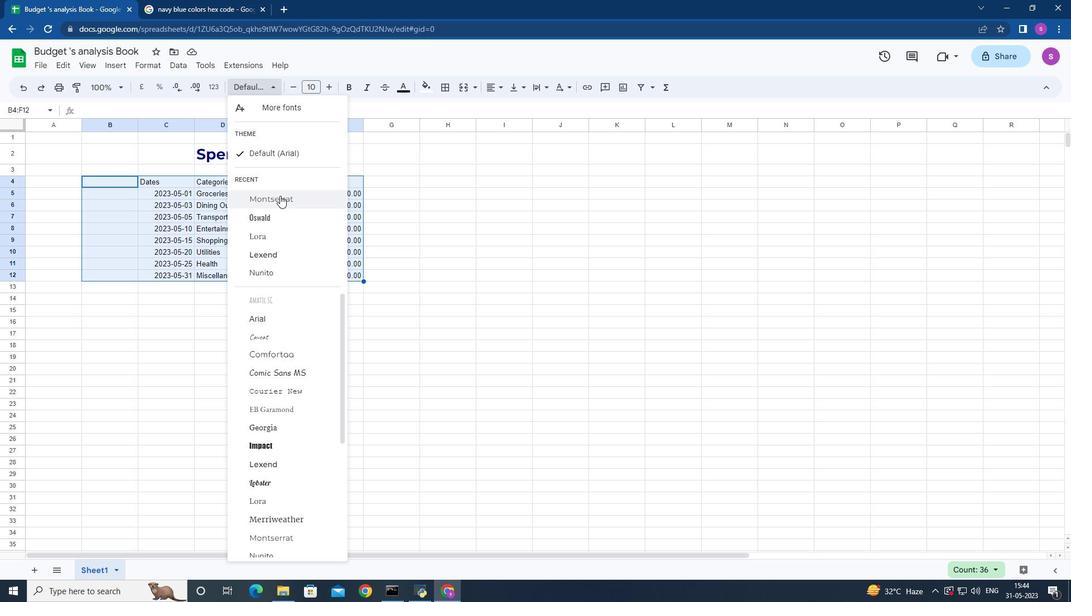 
Action: Mouse pressed left at (281, 196)
Screenshot: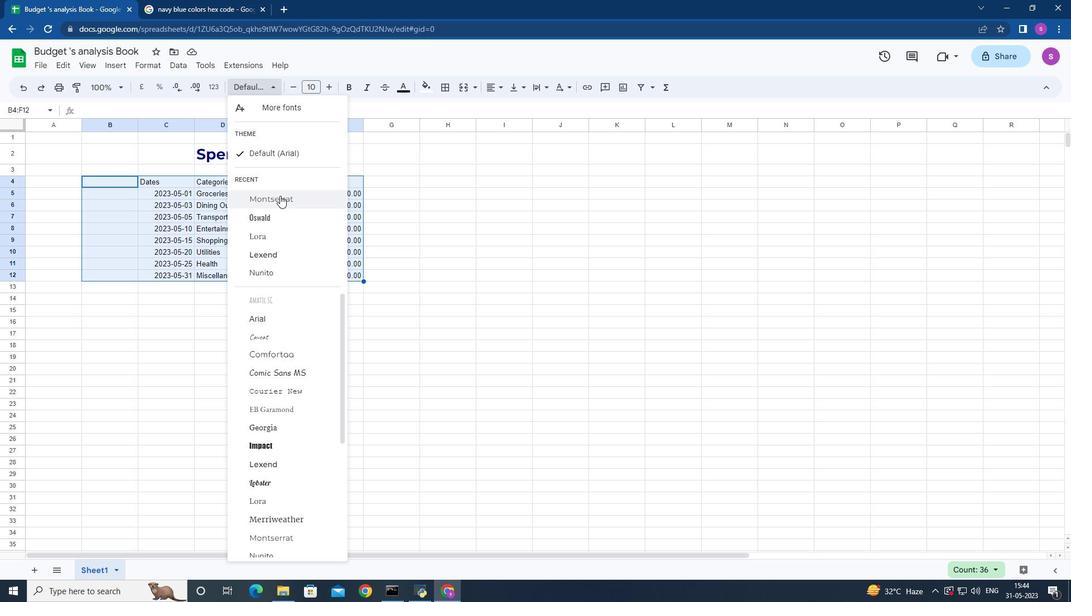 
Action: Mouse moved to (326, 87)
Screenshot: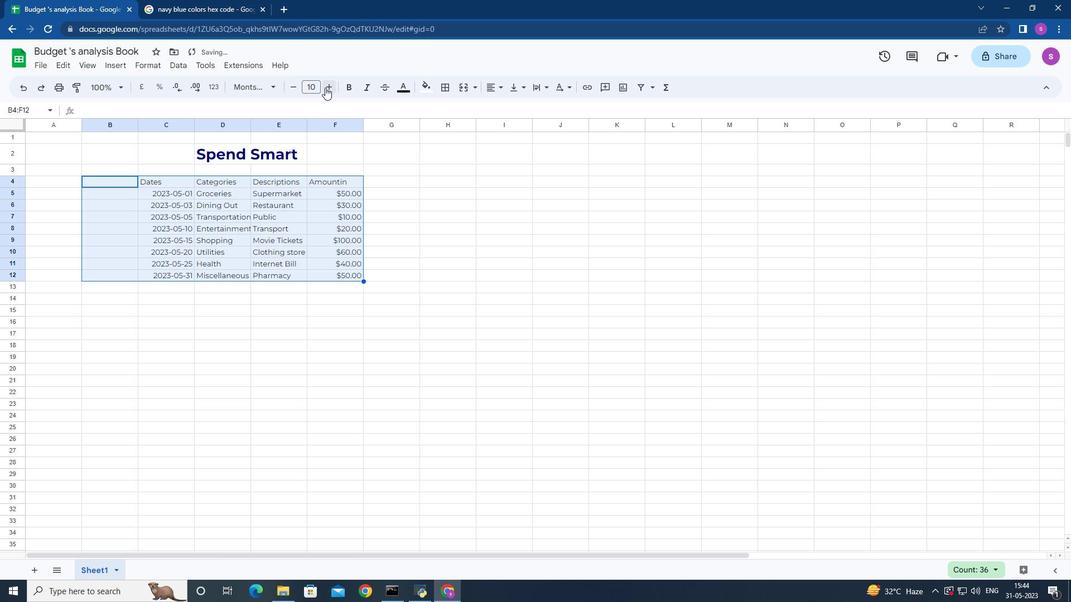 
Action: Mouse pressed left at (326, 87)
Screenshot: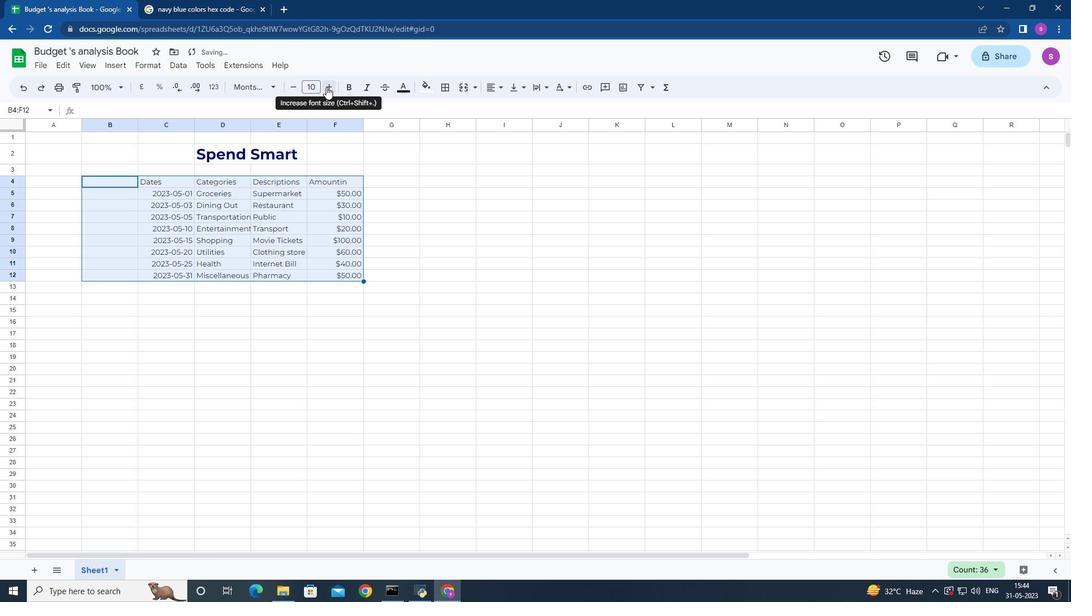 
Action: Mouse moved to (326, 86)
Screenshot: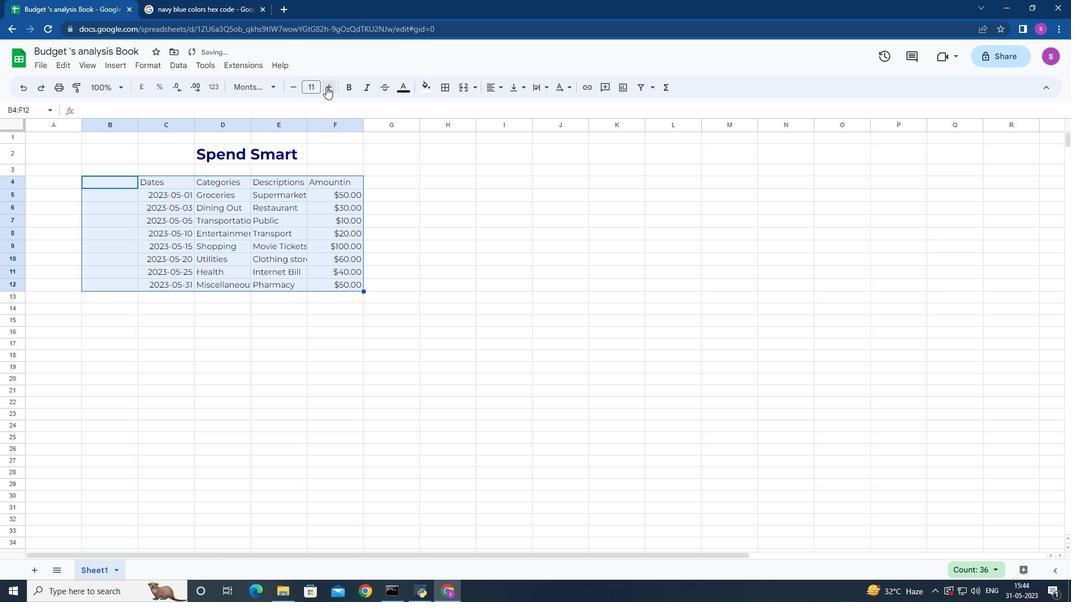 
Action: Mouse pressed left at (326, 86)
Screenshot: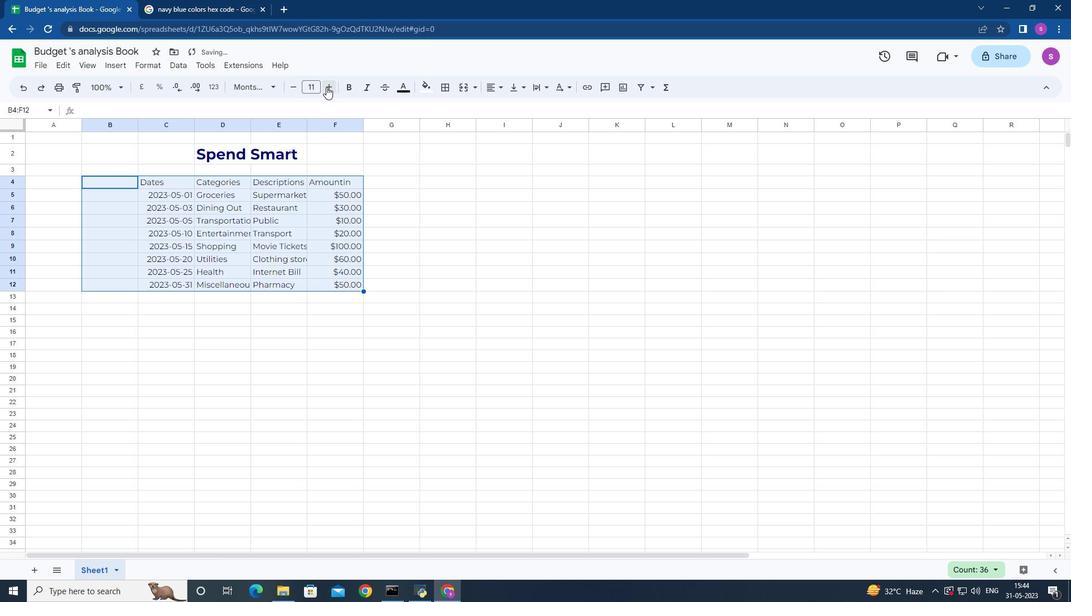 
Action: Mouse moved to (498, 85)
Screenshot: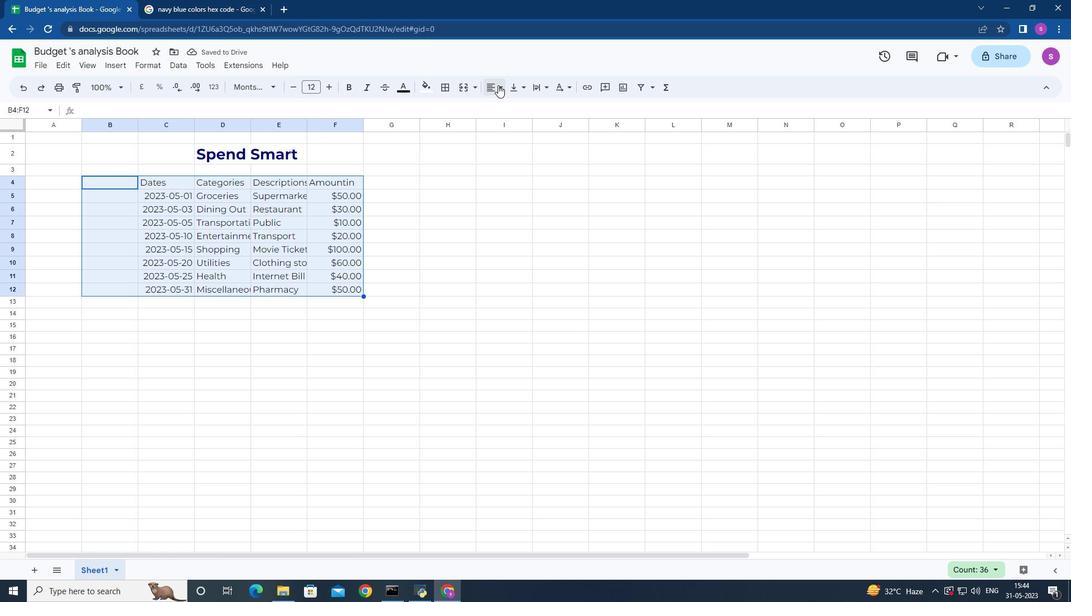 
Action: Mouse pressed left at (498, 85)
Screenshot: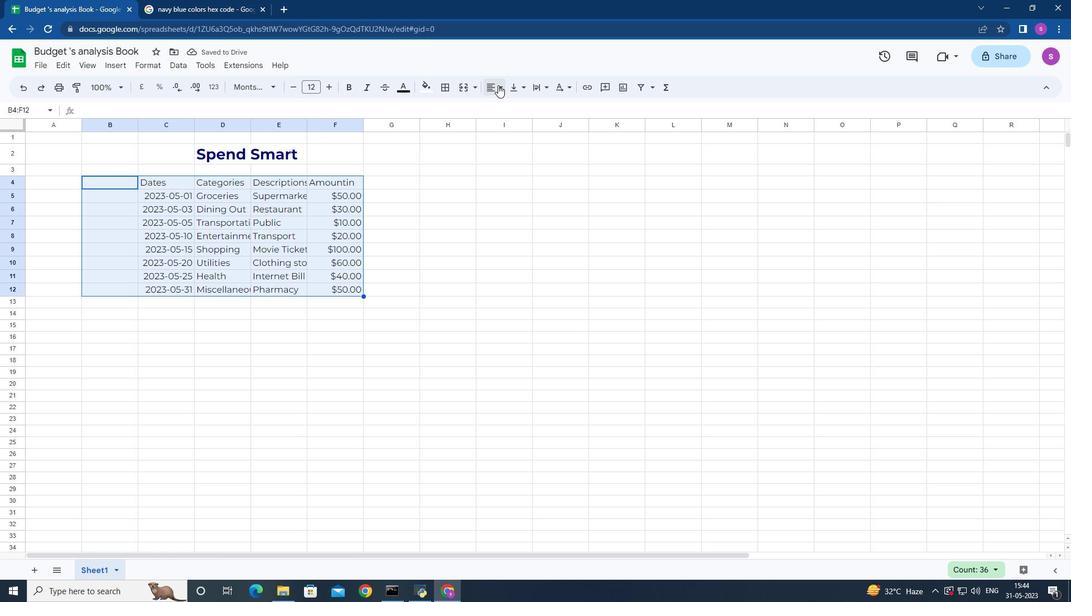 
Action: Mouse moved to (528, 104)
Screenshot: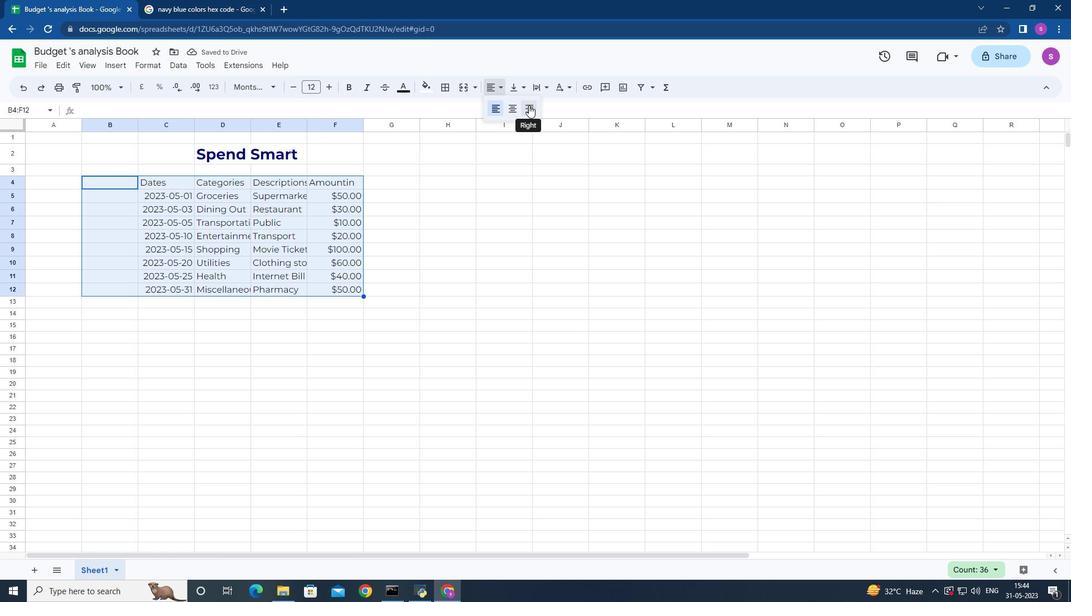 
Action: Mouse pressed left at (528, 104)
Screenshot: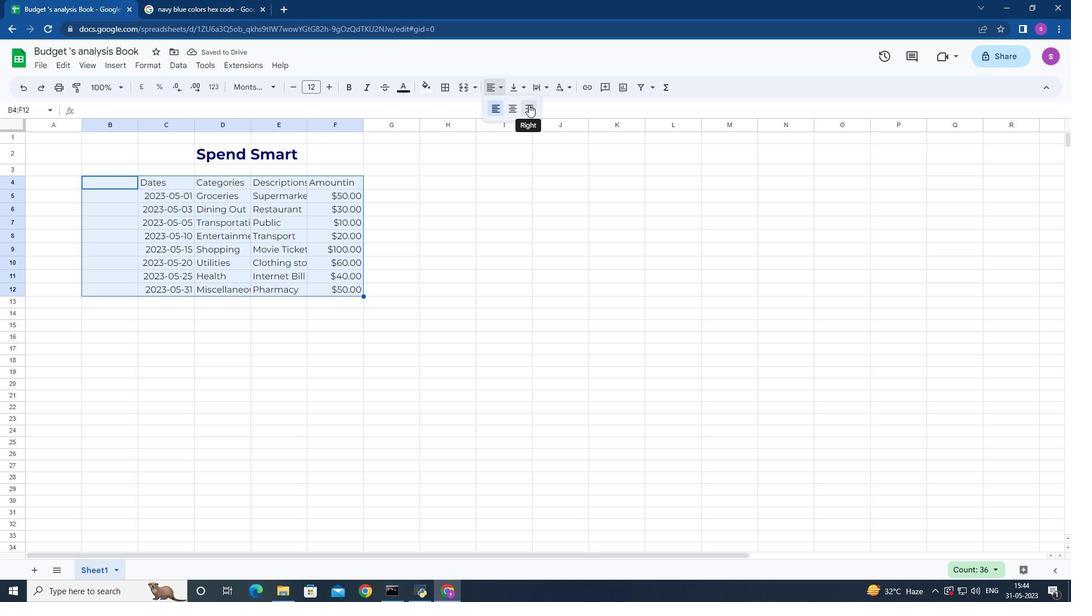 
Action: Mouse moved to (193, 122)
Screenshot: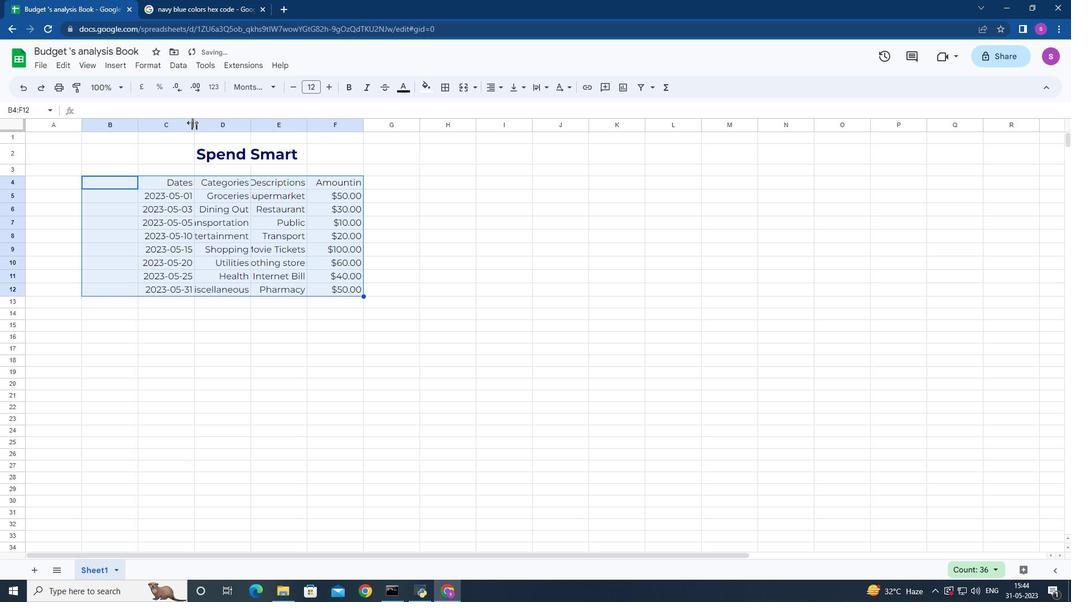
Action: Mouse pressed left at (193, 122)
Screenshot: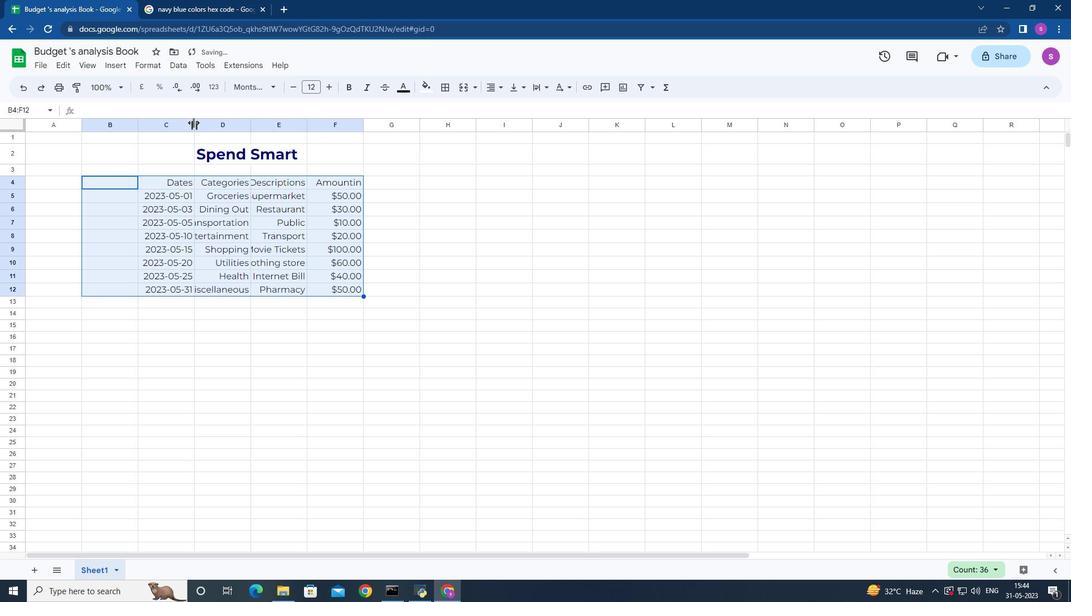 
Action: Mouse moved to (257, 122)
Screenshot: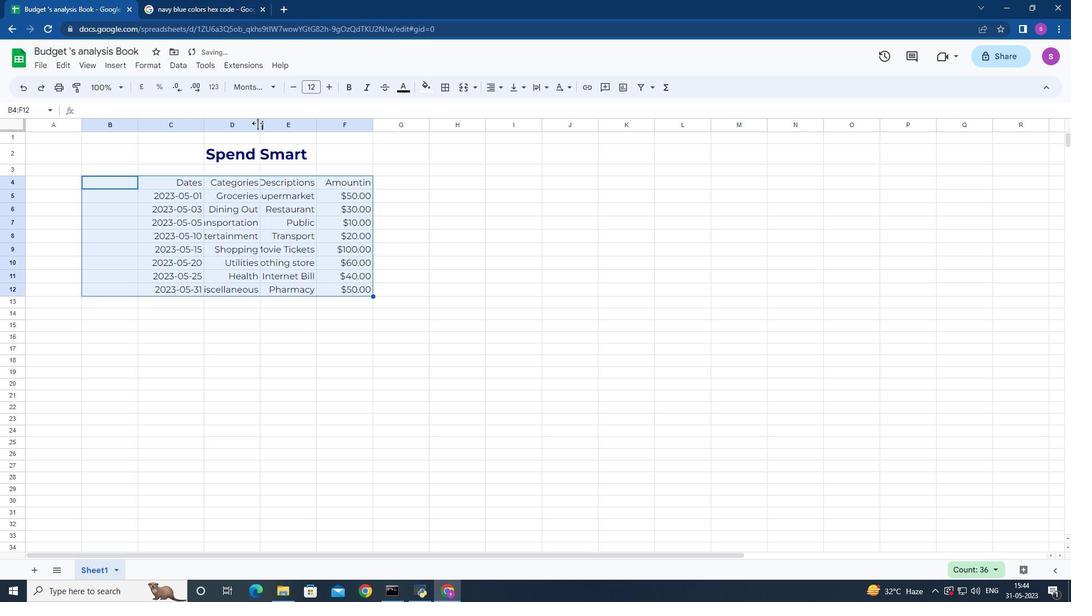 
Action: Mouse pressed left at (257, 122)
Screenshot: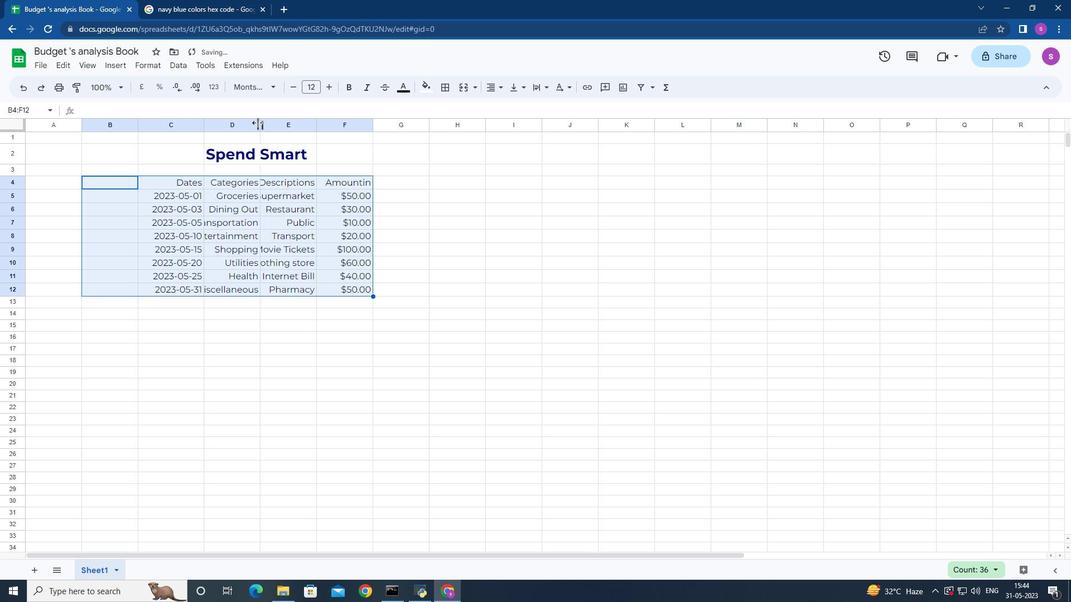 
Action: Mouse moved to (332, 122)
Screenshot: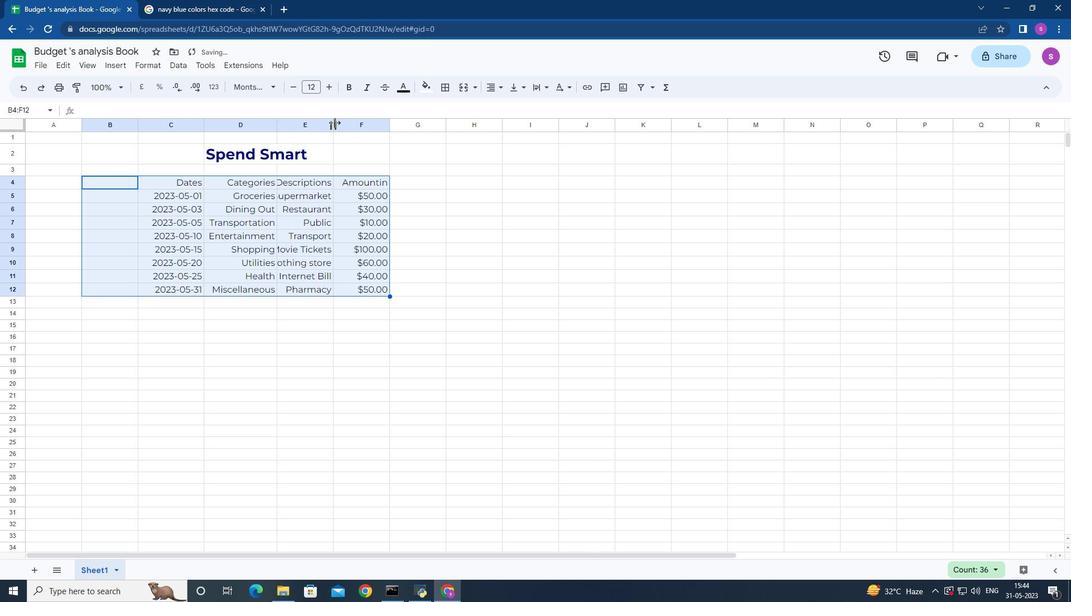 
Action: Mouse pressed left at (332, 122)
Screenshot: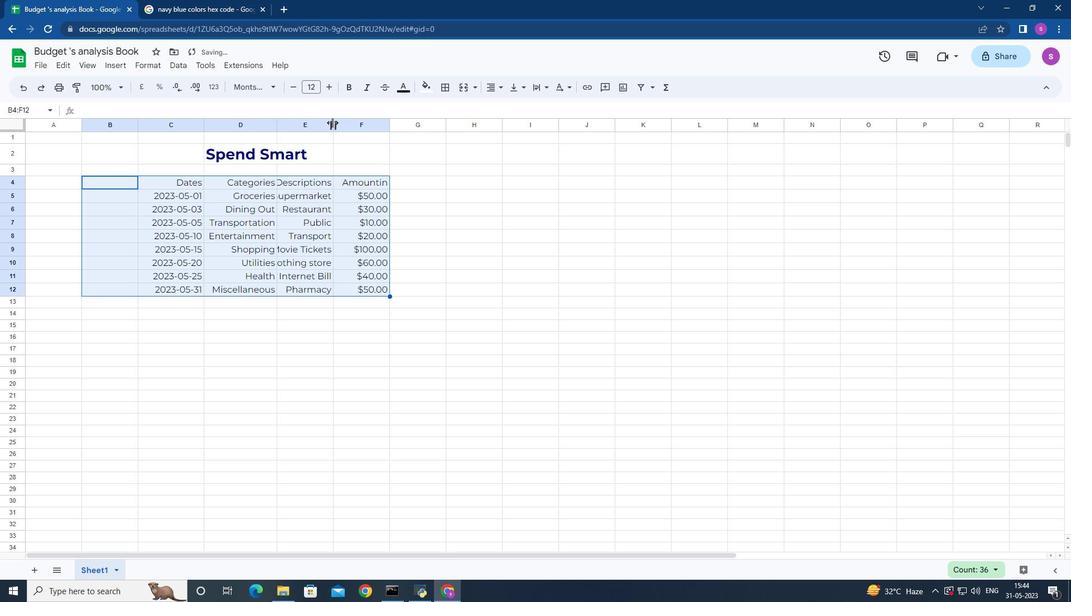 
Action: Mouse moved to (455, 221)
Screenshot: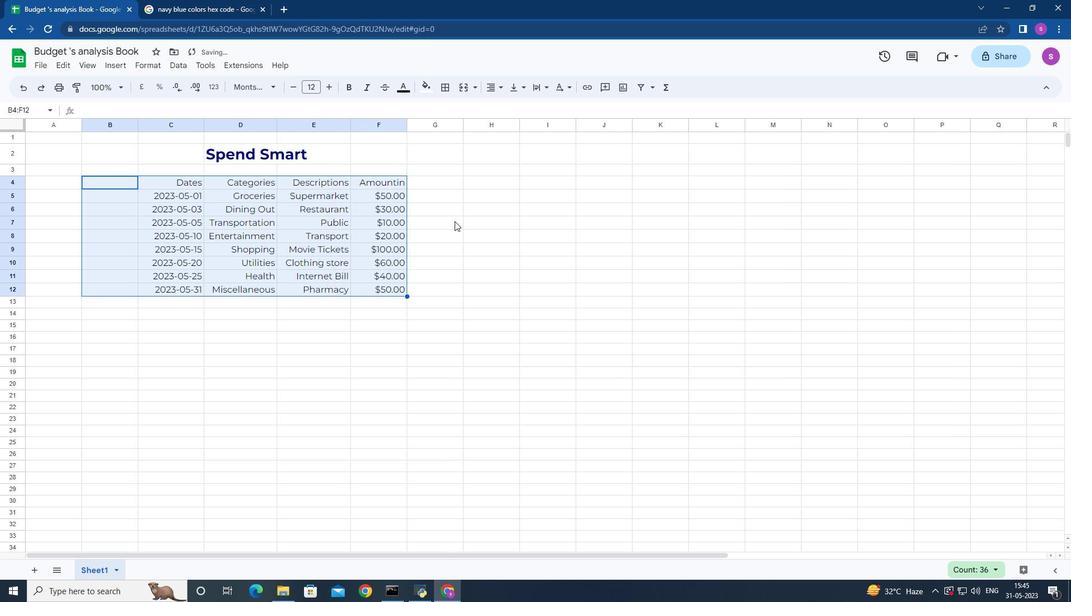 
Action: Mouse pressed left at (455, 221)
Screenshot: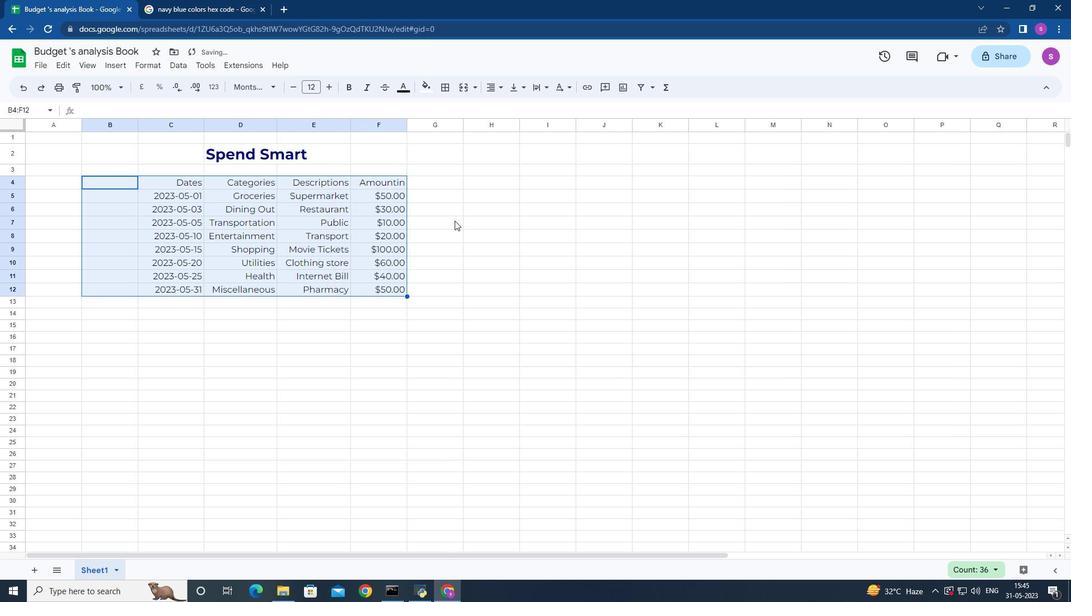 
Action: Mouse moved to (357, 181)
Screenshot: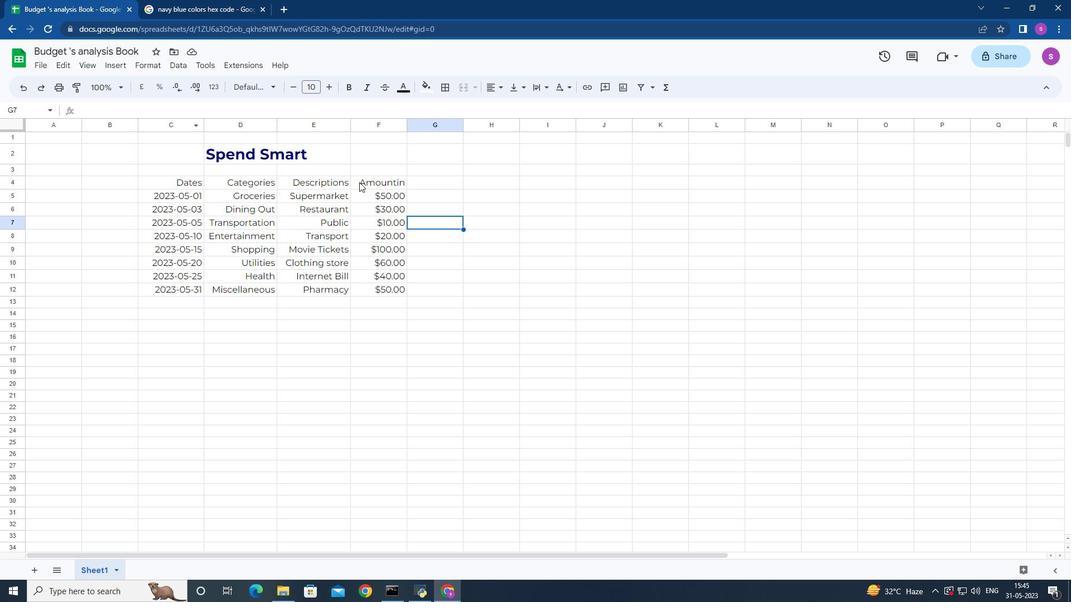 
Action: Mouse pressed left at (357, 181)
Screenshot: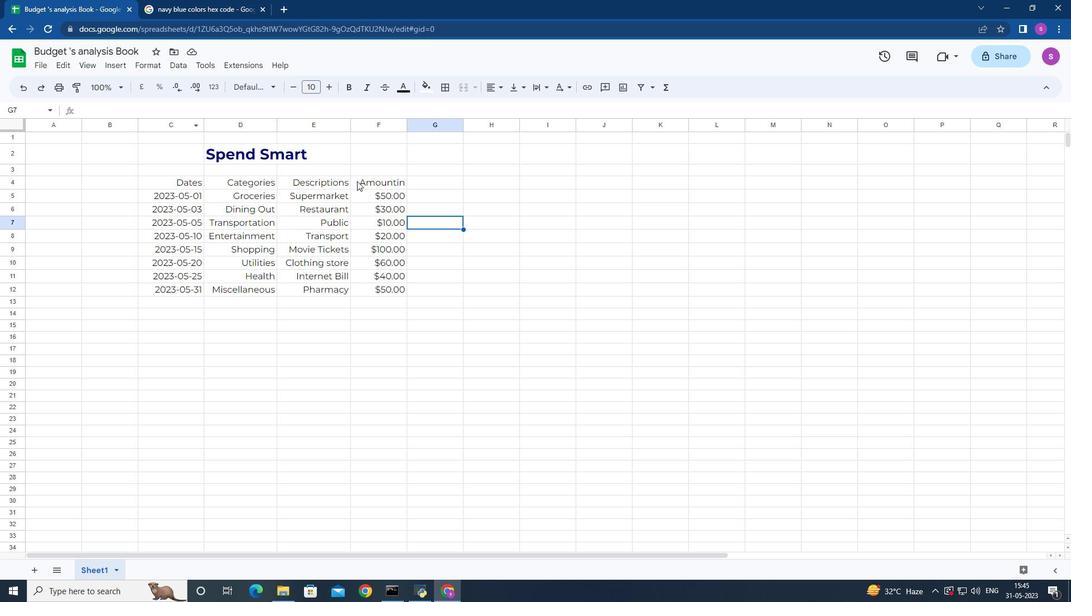 
Action: Mouse moved to (434, 271)
Screenshot: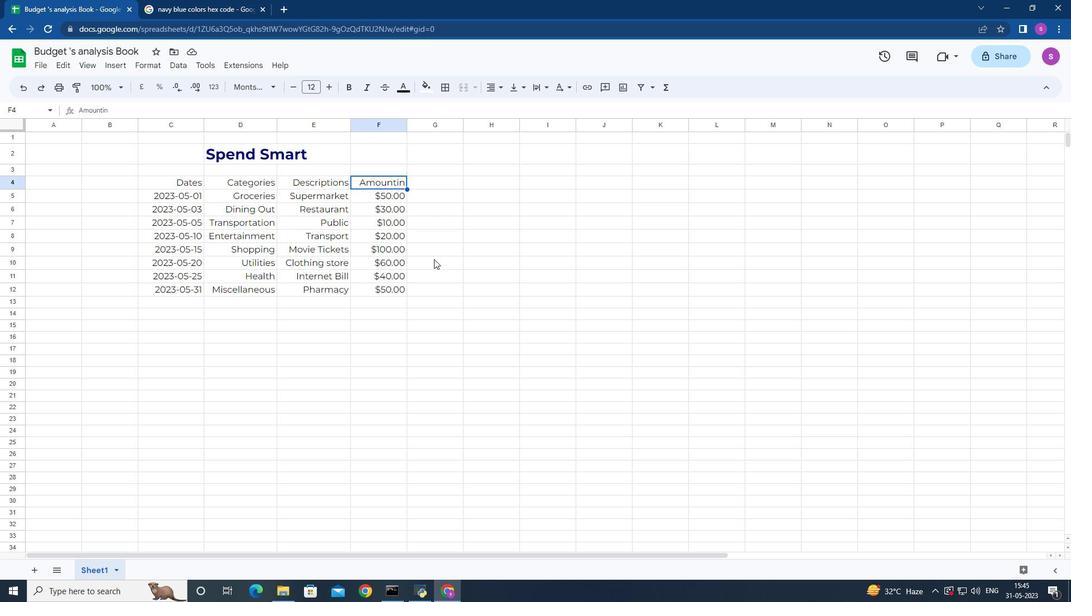 
Action: Mouse scrolled (434, 272) with delta (0, 0)
Screenshot: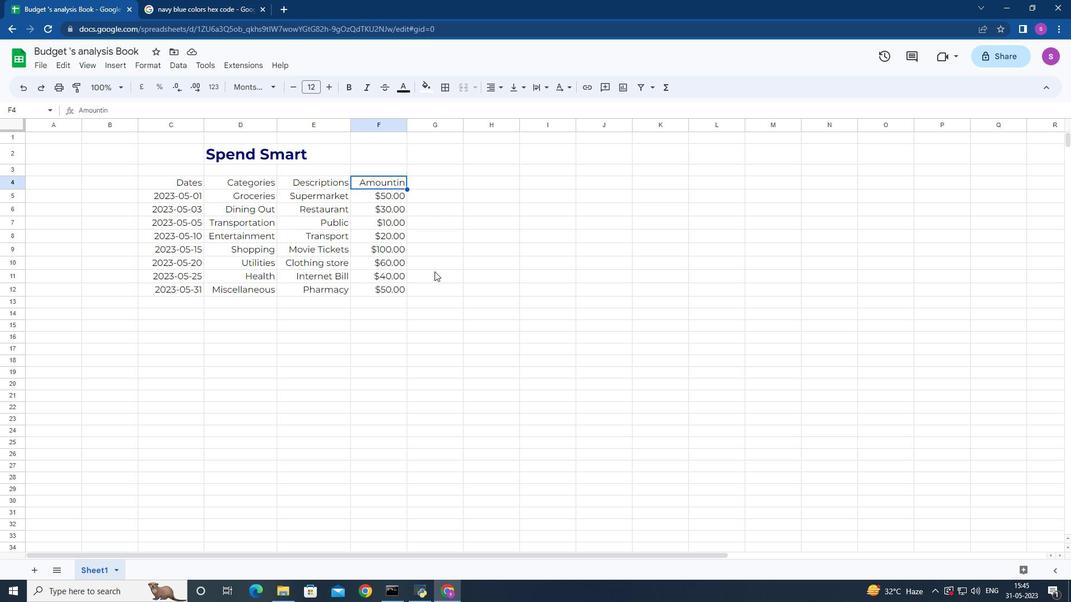 
Action: Mouse moved to (459, 291)
Screenshot: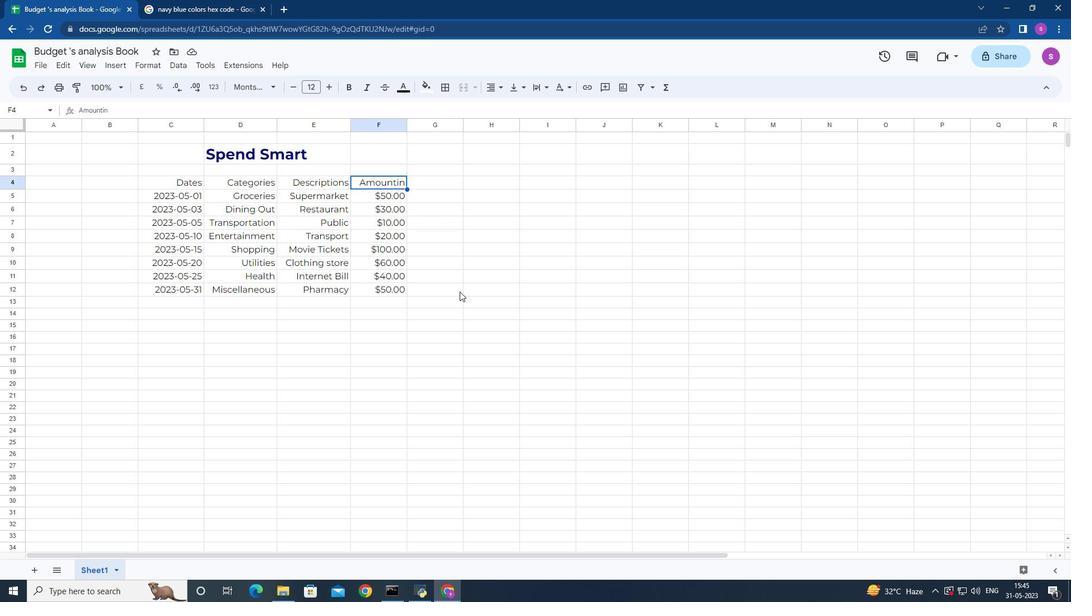 
